 Task: Log work in the project CastAway for the issue 'Design and implement a disaster recovery plan for an organization's IT infrastructure' spent time as '1w 6d 15h 38m' and remaining time as '4w 4d 17h 18m' and add a flag. Now add the issue to the epic 'Digital Transformation'. Log work in the project CastAway for the issue 'Develop a new online booking system for a hotel or resort' spent time as '1w 5d 1h 47m' and remaining time as '6w 4d 22h 58m' and clone the issue. Now add the issue to the epic 'Agile Implementation'
Action: Mouse moved to (180, 53)
Screenshot: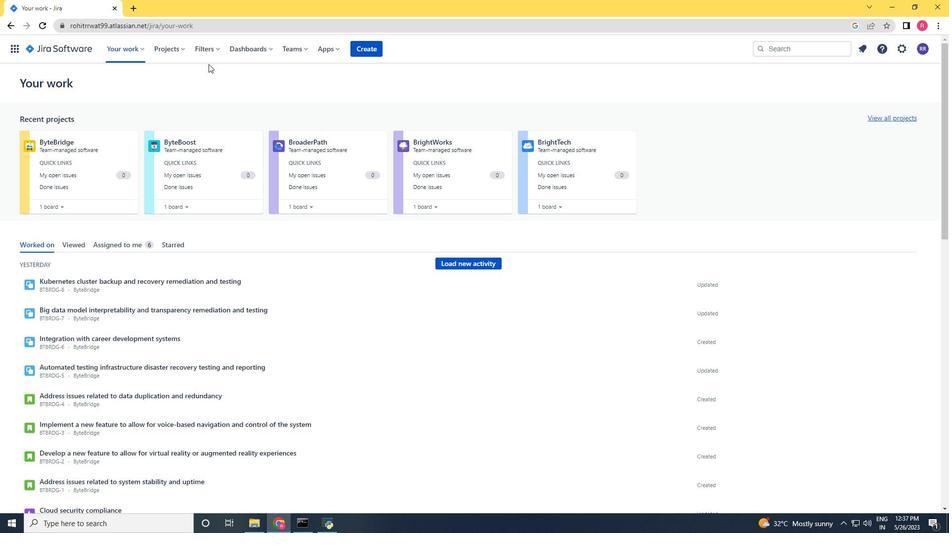 
Action: Mouse pressed left at (180, 53)
Screenshot: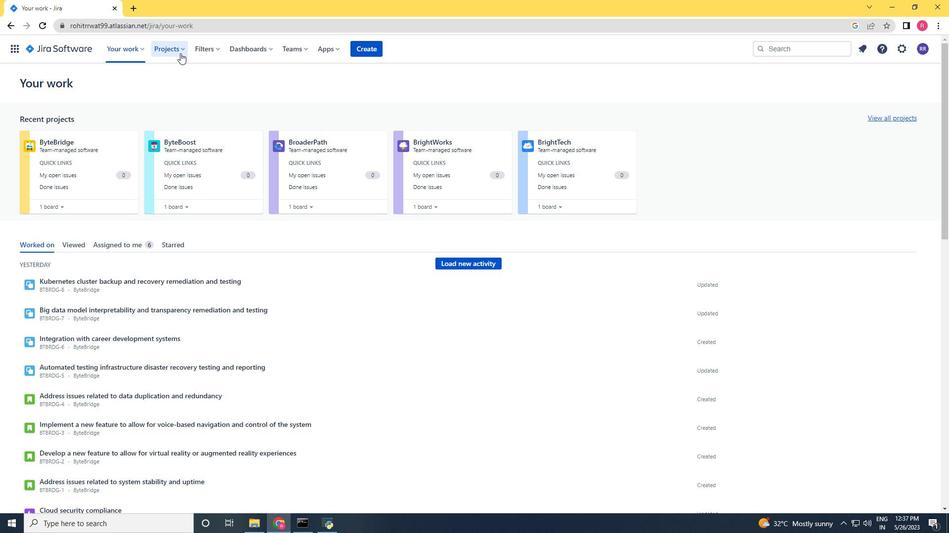 
Action: Mouse moved to (216, 82)
Screenshot: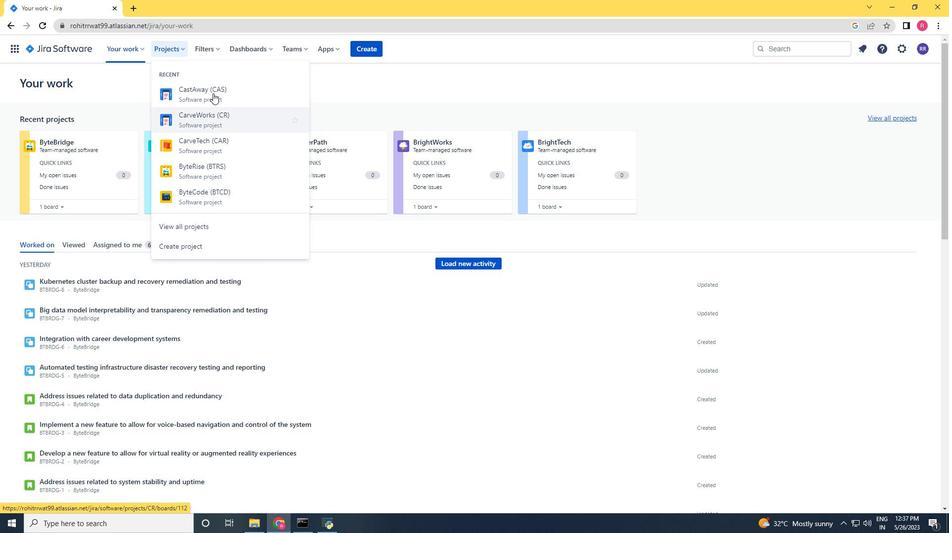
Action: Mouse pressed left at (216, 82)
Screenshot: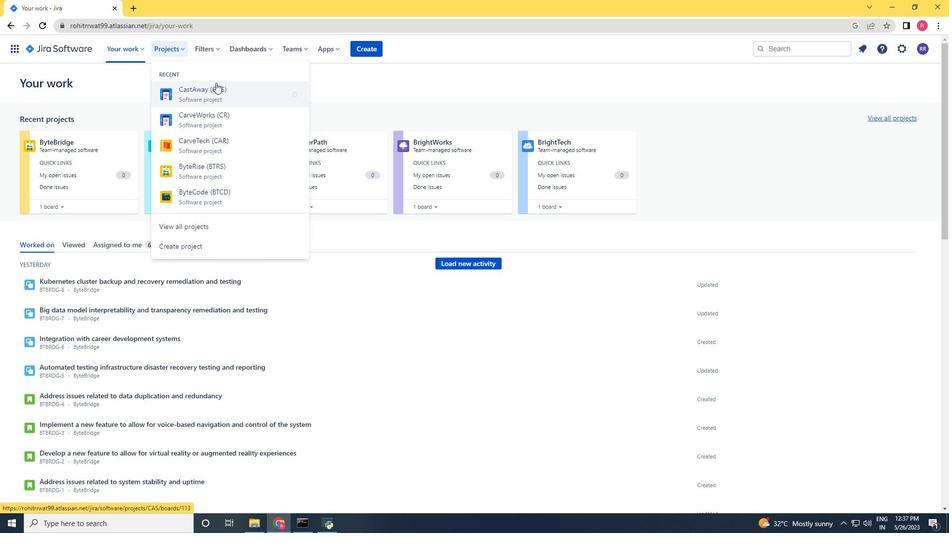 
Action: Mouse moved to (53, 144)
Screenshot: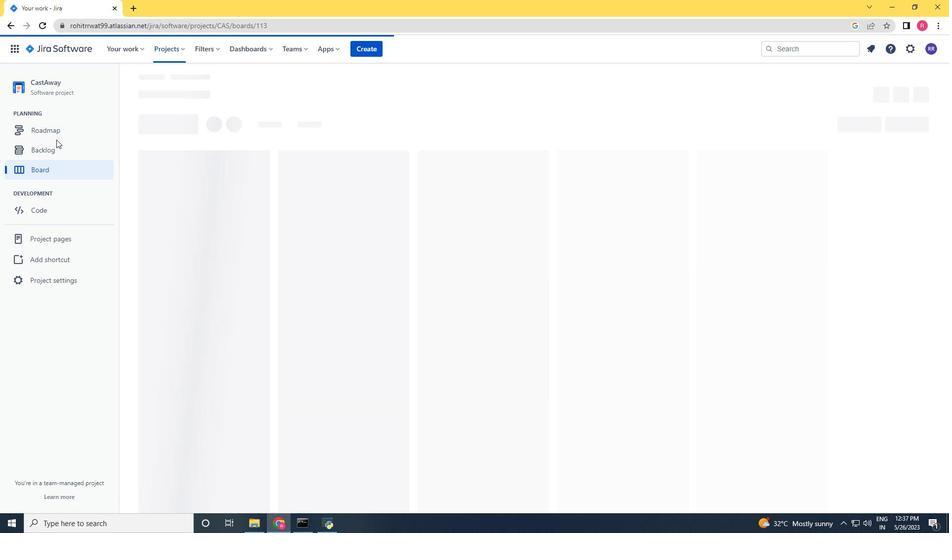 
Action: Mouse pressed left at (53, 144)
Screenshot: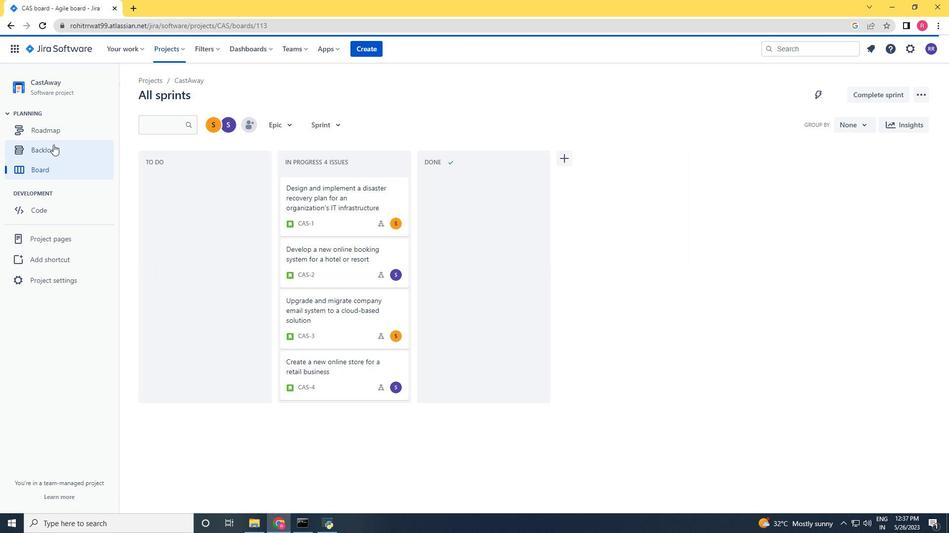 
Action: Mouse moved to (562, 277)
Screenshot: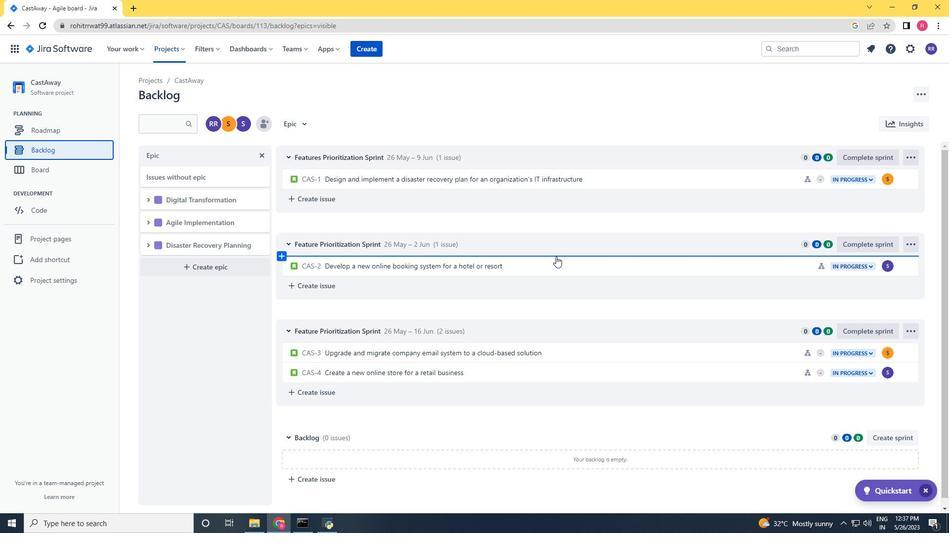 
Action: Mouse scrolled (562, 277) with delta (0, 0)
Screenshot: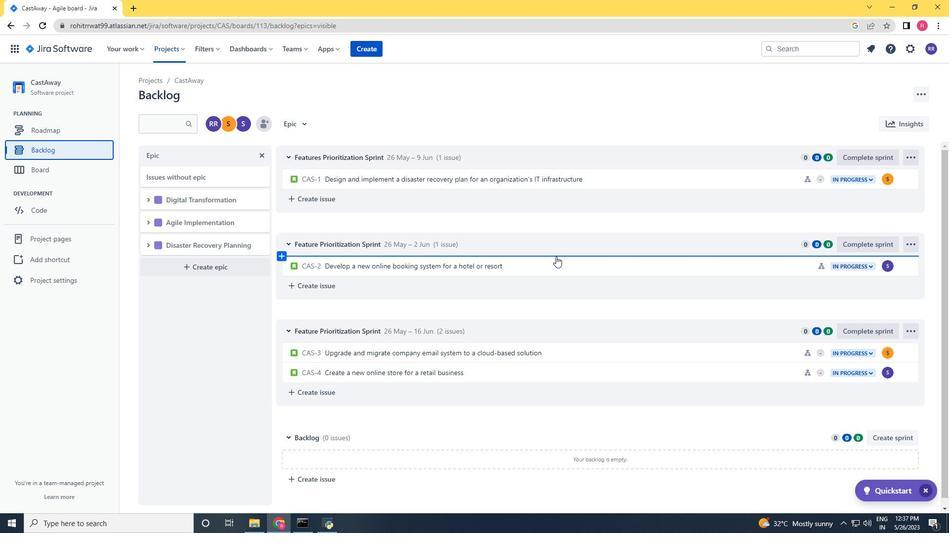 
Action: Mouse moved to (565, 298)
Screenshot: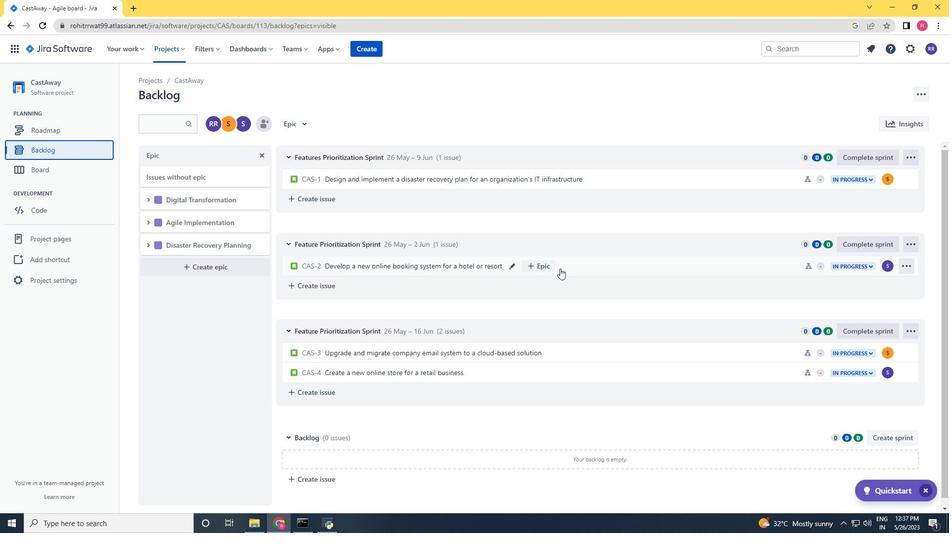 
Action: Mouse scrolled (565, 297) with delta (0, 0)
Screenshot: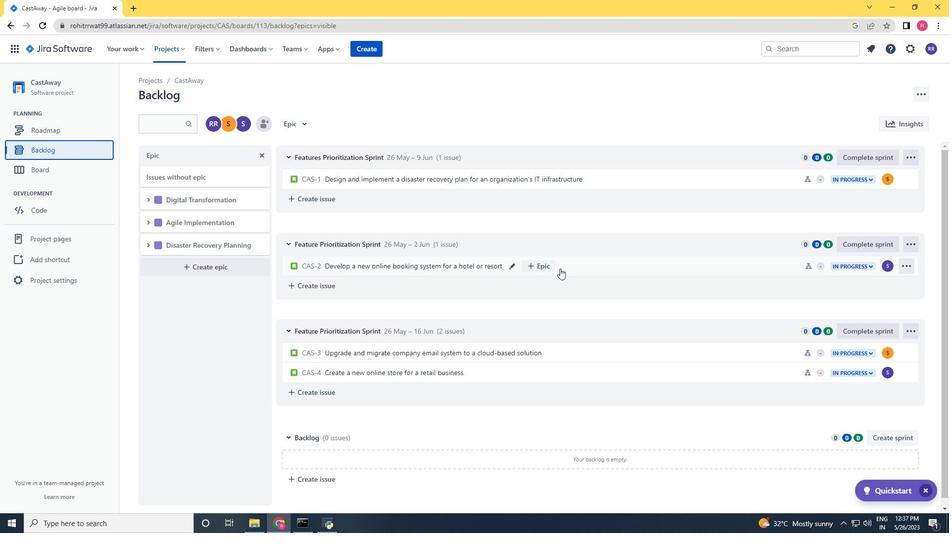 
Action: Mouse moved to (566, 299)
Screenshot: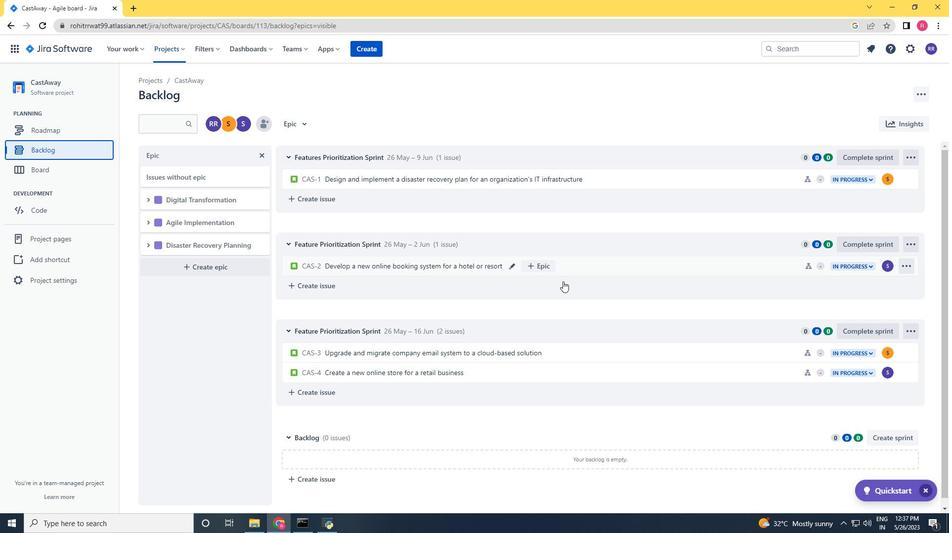 
Action: Mouse scrolled (566, 299) with delta (0, 0)
Screenshot: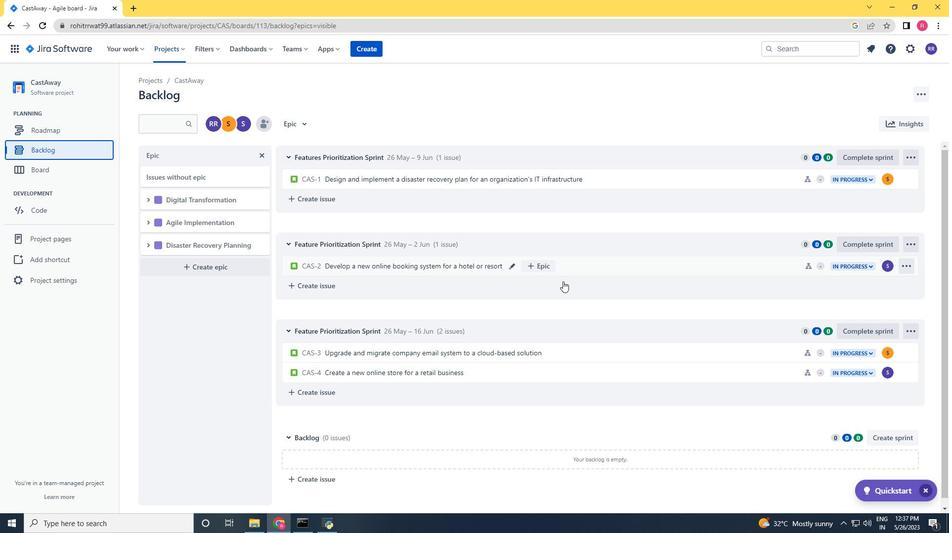 
Action: Mouse moved to (716, 329)
Screenshot: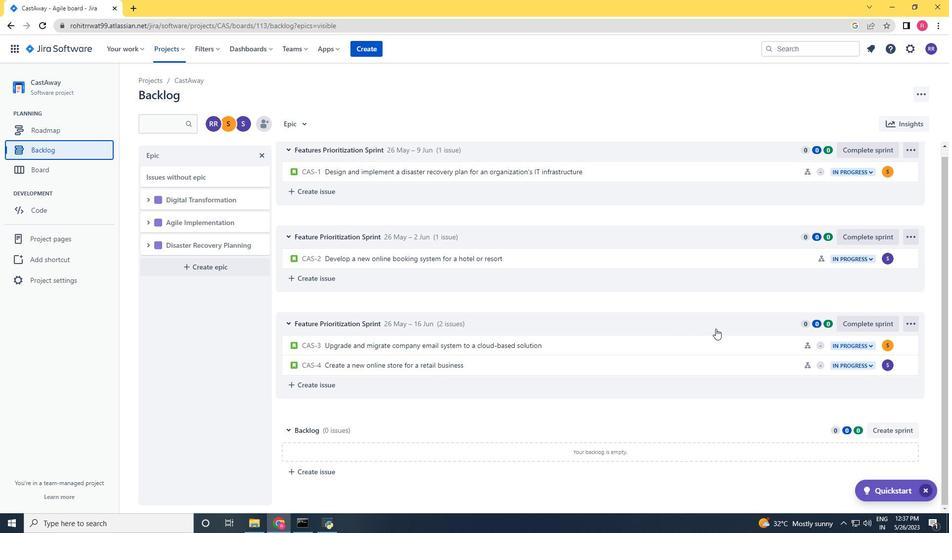 
Action: Mouse scrolled (716, 329) with delta (0, 0)
Screenshot: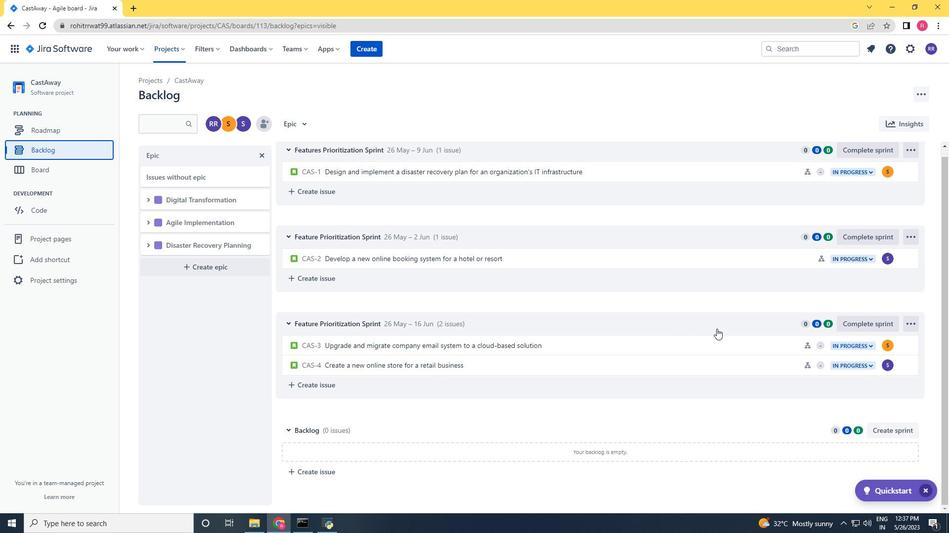 
Action: Mouse scrolled (716, 329) with delta (0, 0)
Screenshot: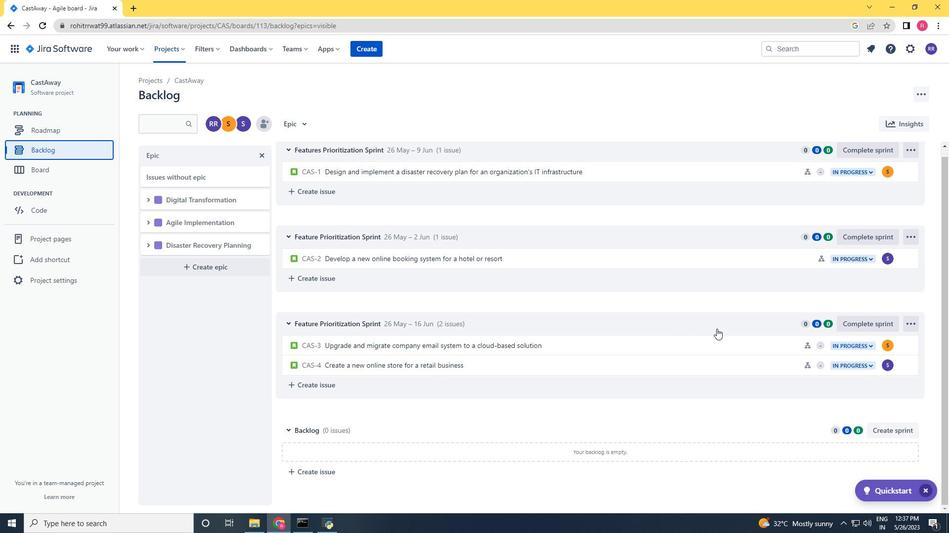 
Action: Mouse scrolled (716, 329) with delta (0, 0)
Screenshot: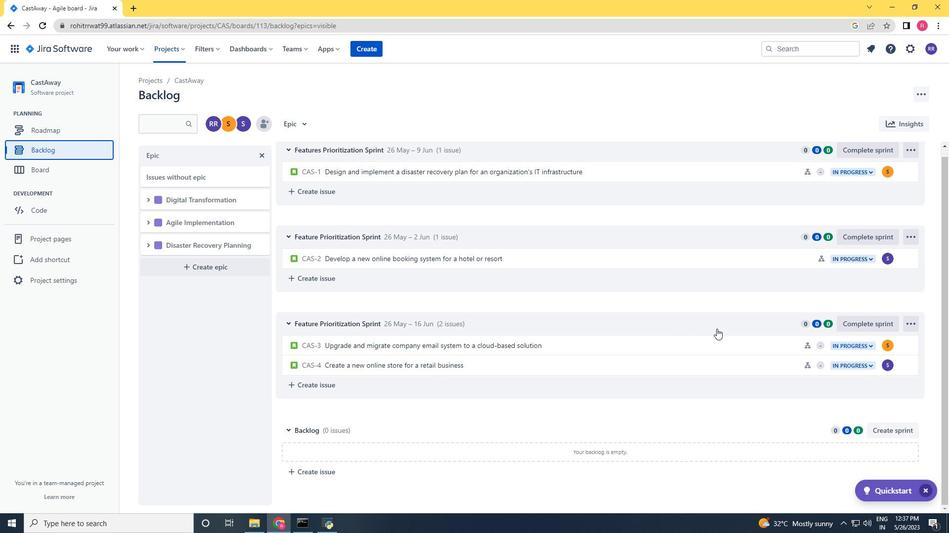 
Action: Mouse scrolled (716, 329) with delta (0, 0)
Screenshot: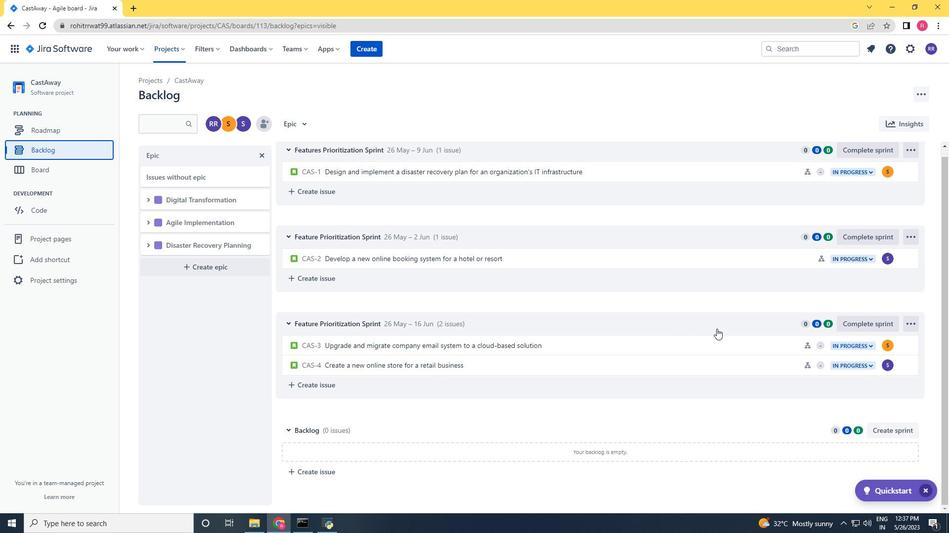 
Action: Mouse moved to (748, 180)
Screenshot: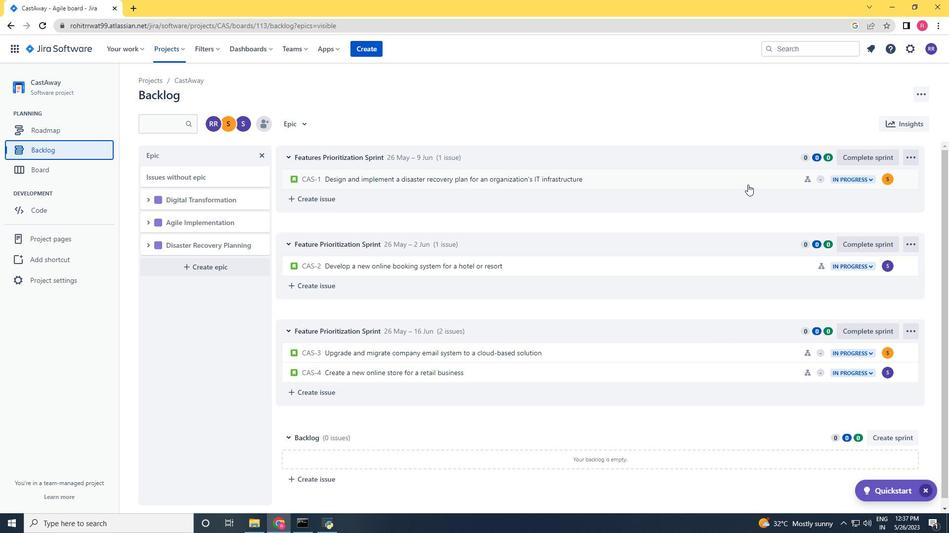 
Action: Mouse pressed left at (748, 180)
Screenshot: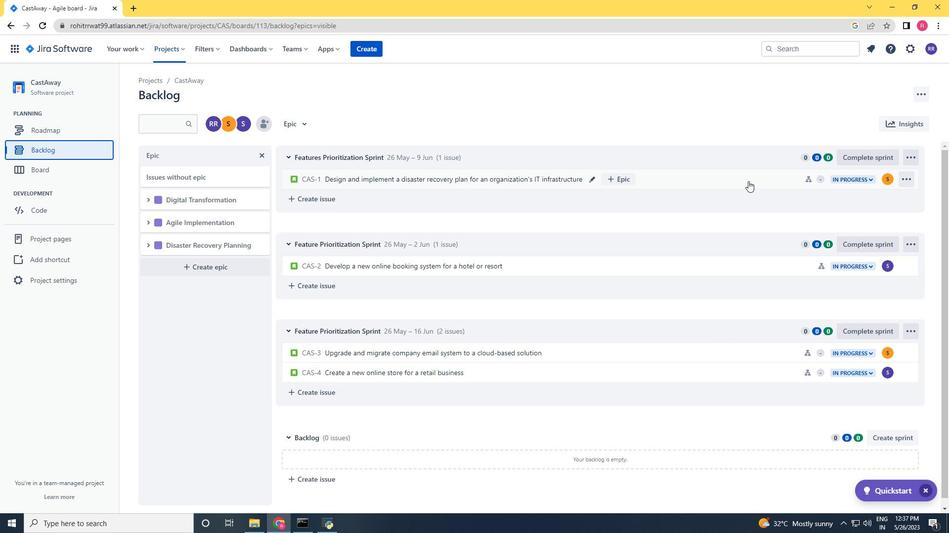
Action: Mouse moved to (893, 423)
Screenshot: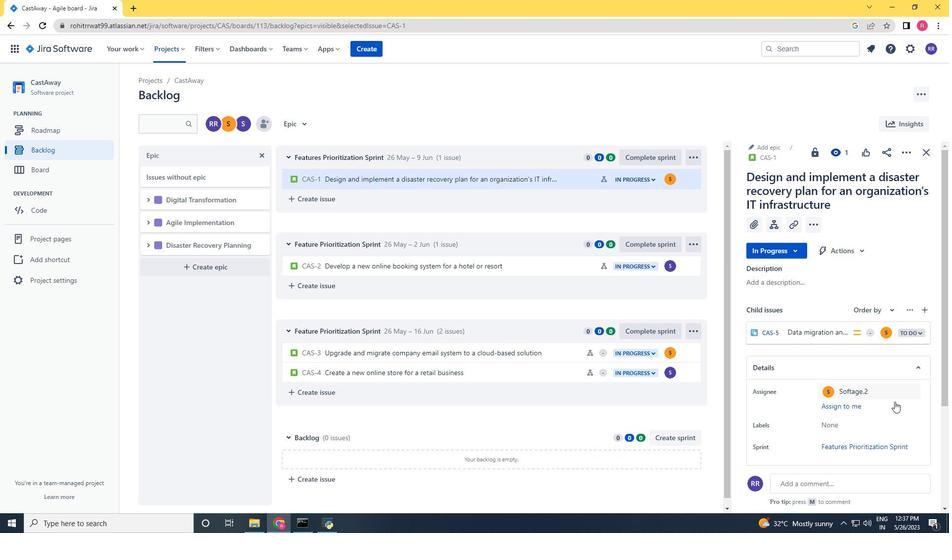 
Action: Mouse scrolled (893, 423) with delta (0, 0)
Screenshot: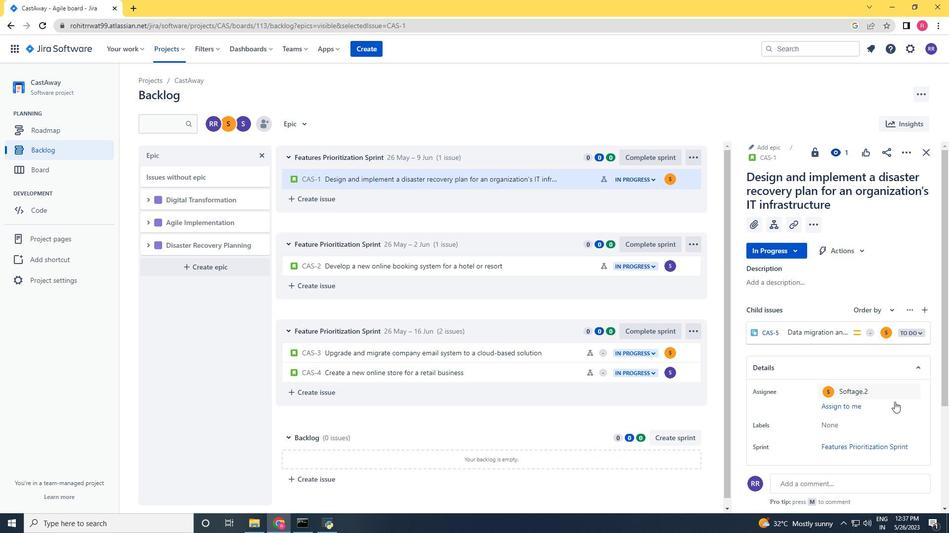 
Action: Mouse moved to (893, 424)
Screenshot: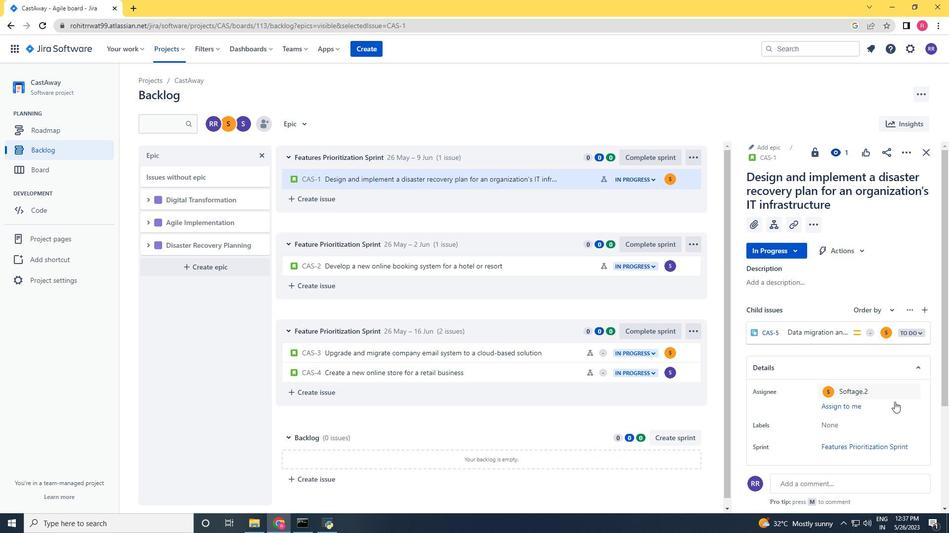 
Action: Mouse scrolled (893, 423) with delta (0, 0)
Screenshot: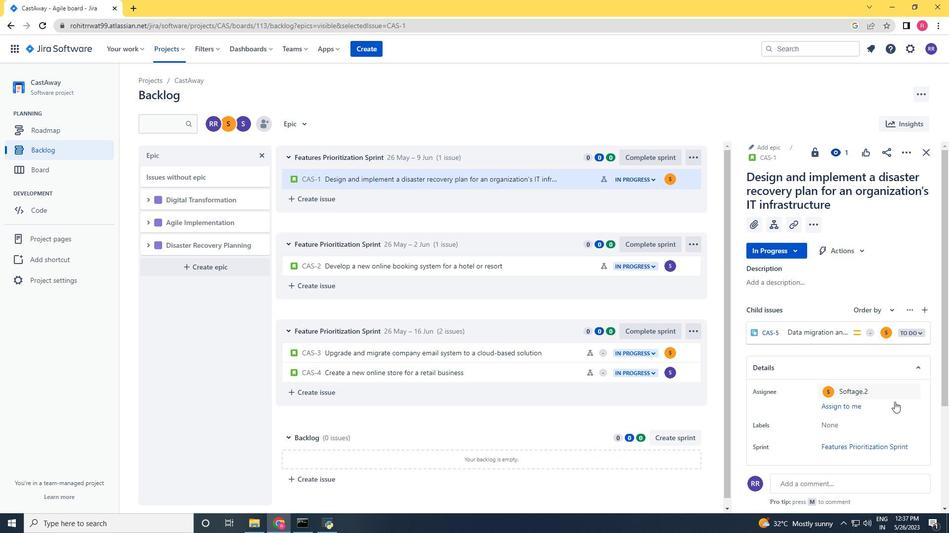 
Action: Mouse scrolled (893, 423) with delta (0, 0)
Screenshot: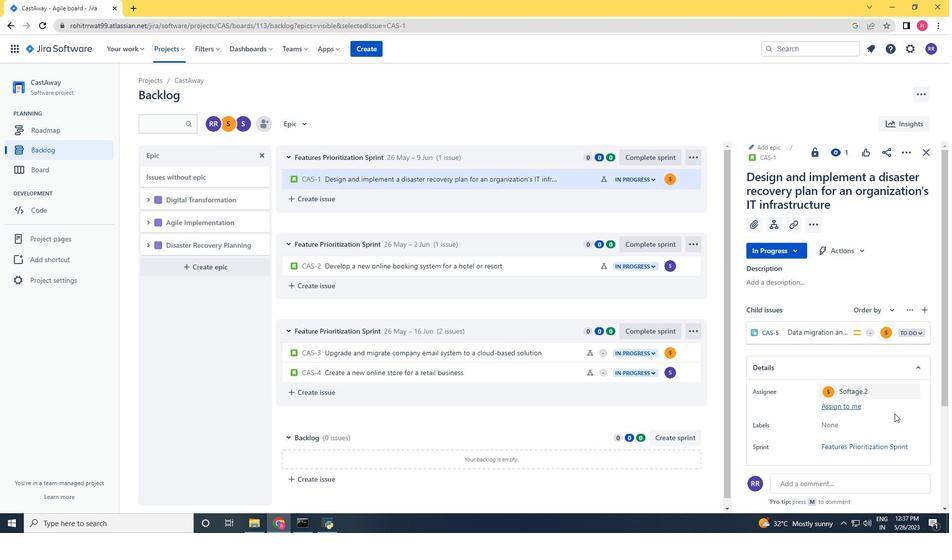 
Action: Mouse scrolled (893, 423) with delta (0, 0)
Screenshot: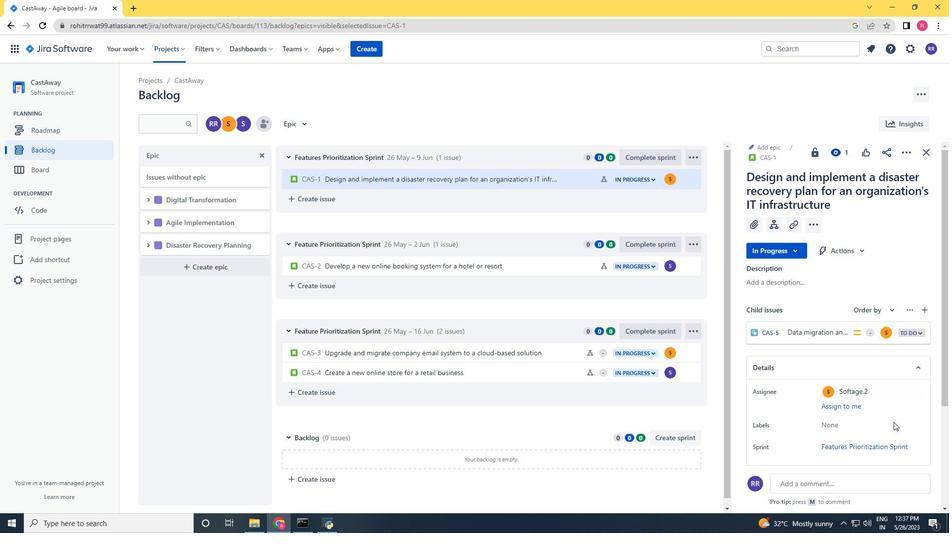 
Action: Mouse scrolled (893, 423) with delta (0, 0)
Screenshot: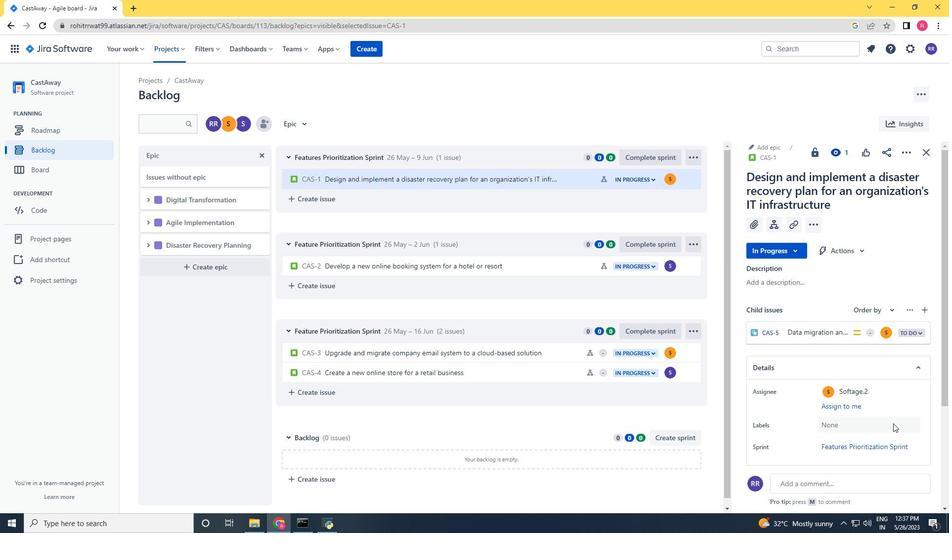 
Action: Mouse moved to (901, 409)
Screenshot: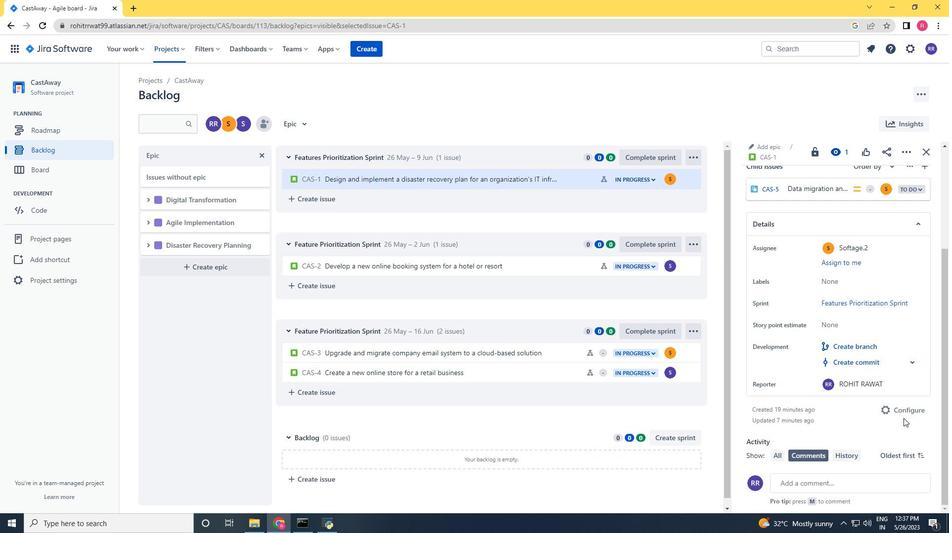 
Action: Mouse pressed left at (901, 409)
Screenshot: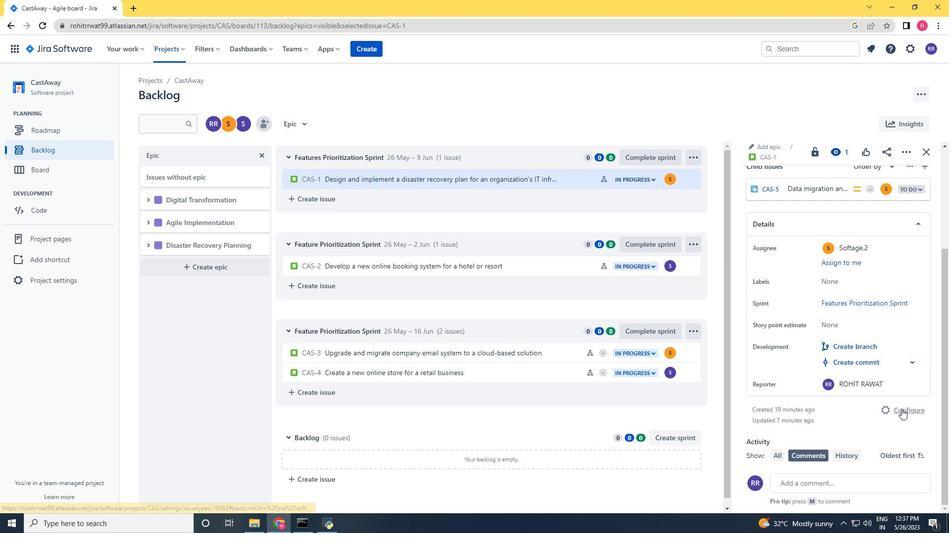 
Action: Mouse moved to (45, 220)
Screenshot: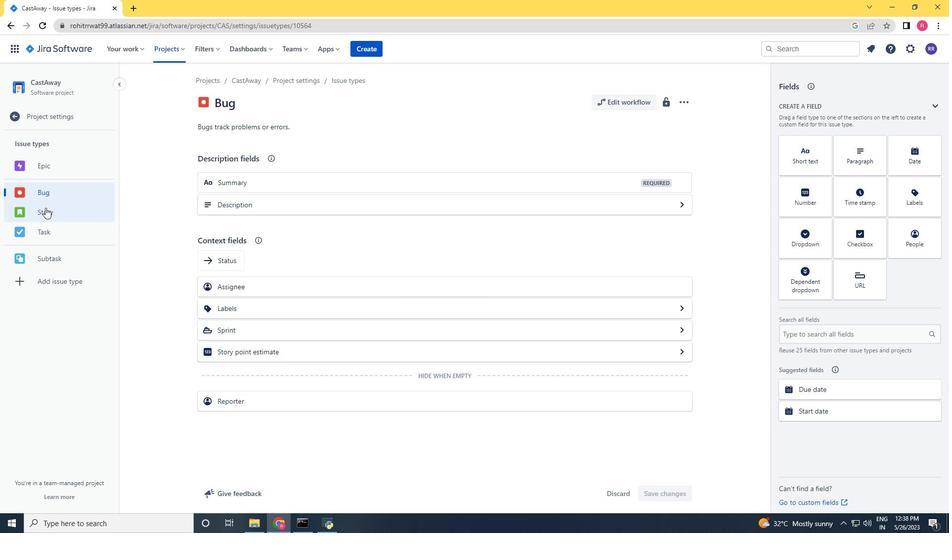 
Action: Mouse pressed left at (45, 220)
Screenshot: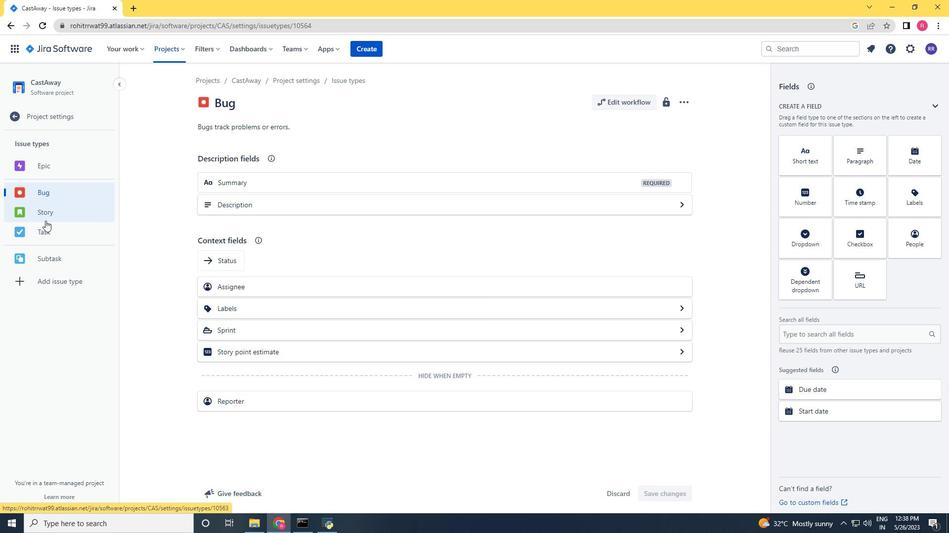 
Action: Mouse moved to (840, 332)
Screenshot: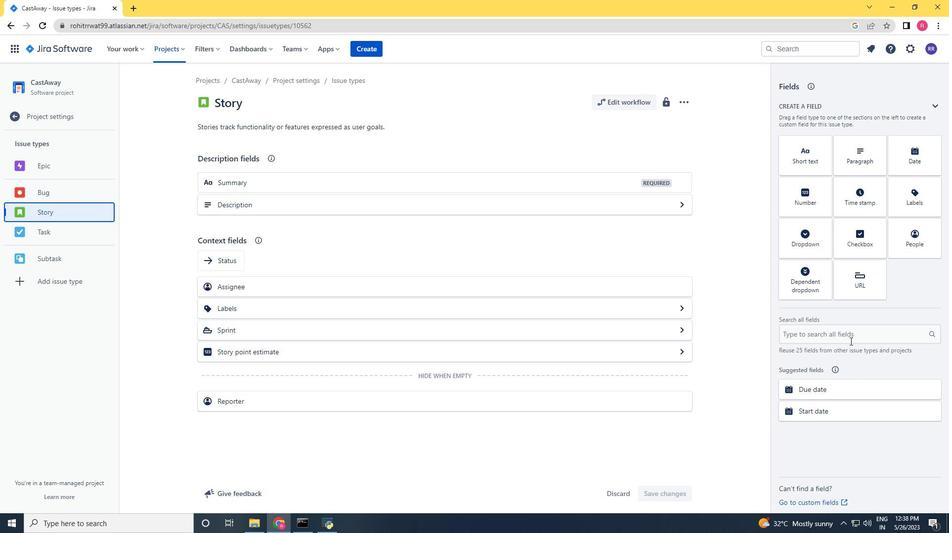 
Action: Mouse pressed left at (840, 332)
Screenshot: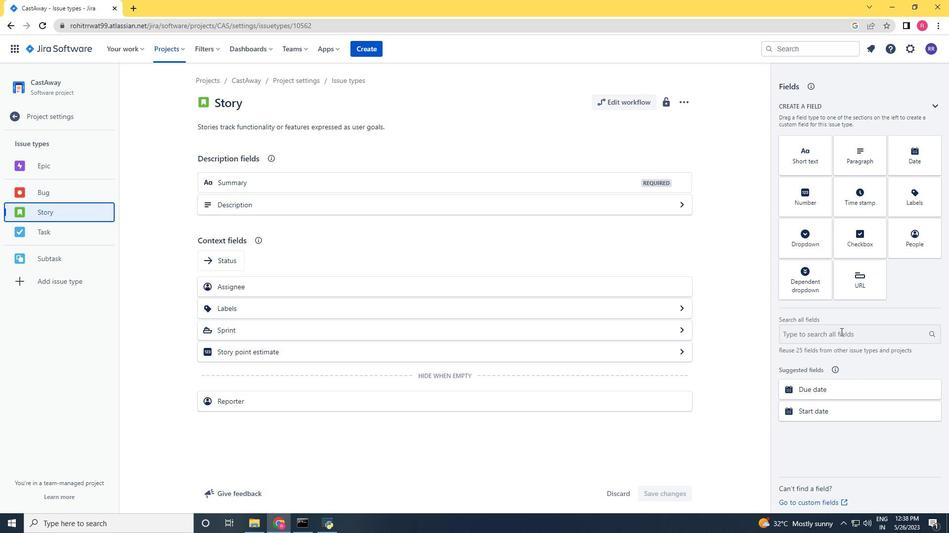
Action: Key pressed time
Screenshot: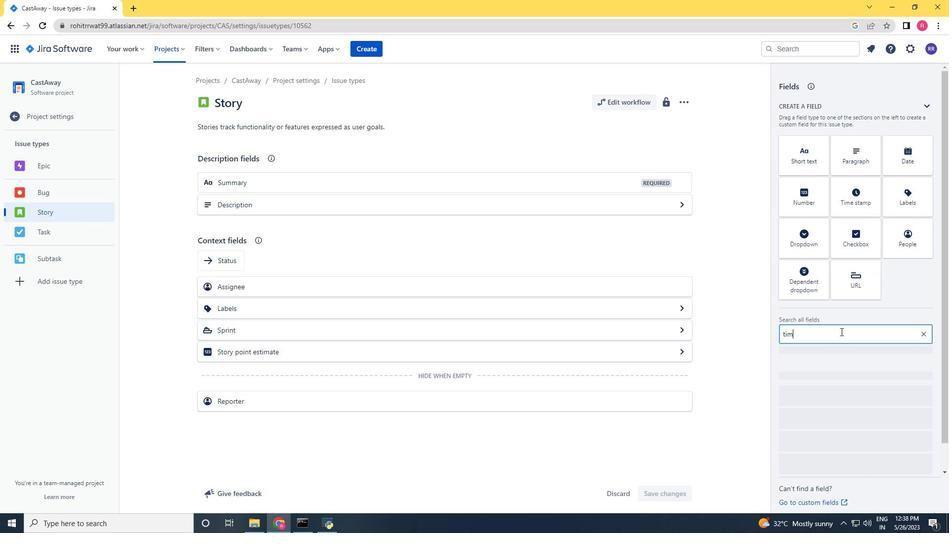 
Action: Mouse moved to (835, 384)
Screenshot: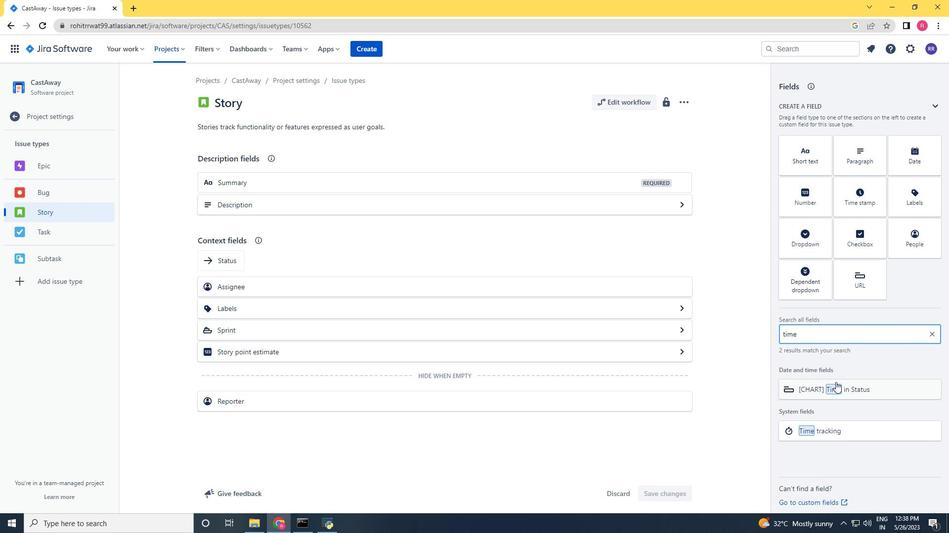 
Action: Mouse pressed left at (835, 384)
Screenshot: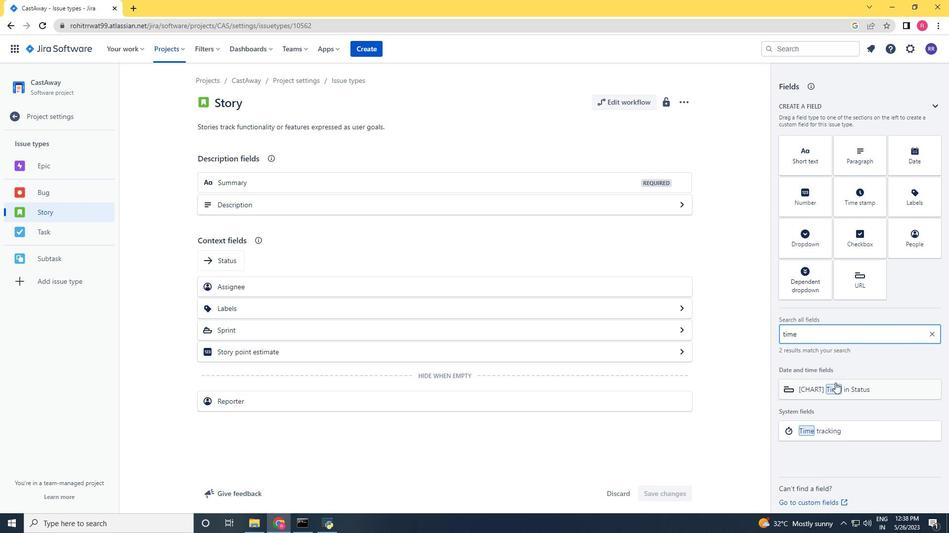 
Action: Mouse moved to (819, 391)
Screenshot: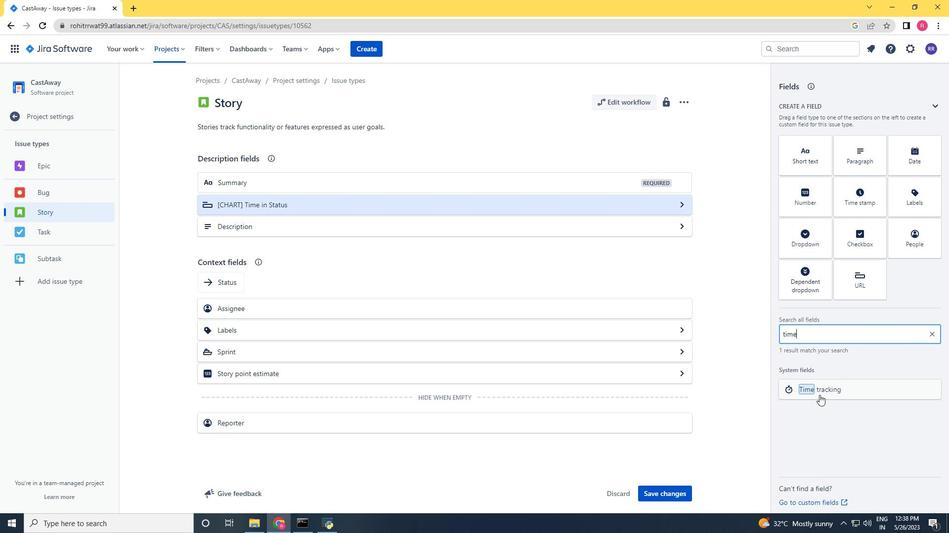
Action: Mouse pressed left at (819, 391)
Screenshot: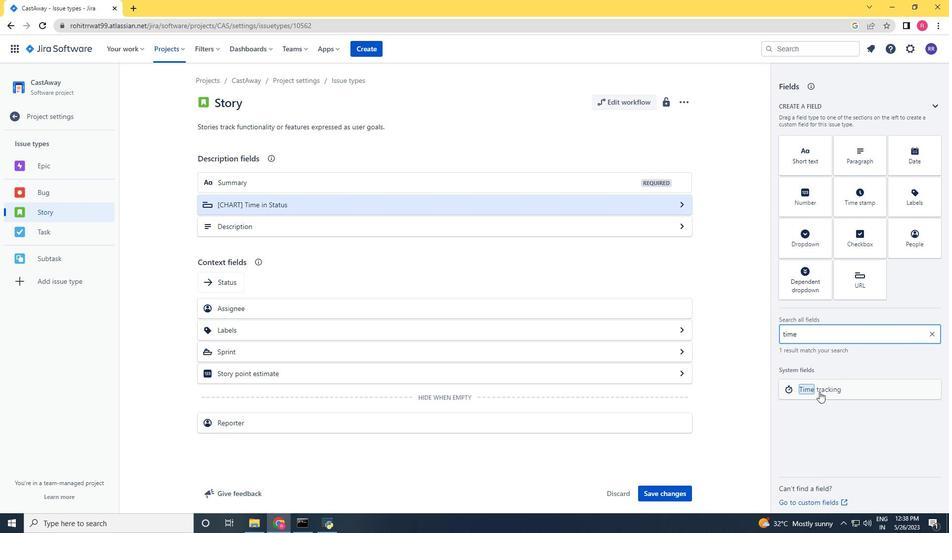 
Action: Mouse moved to (437, 212)
Screenshot: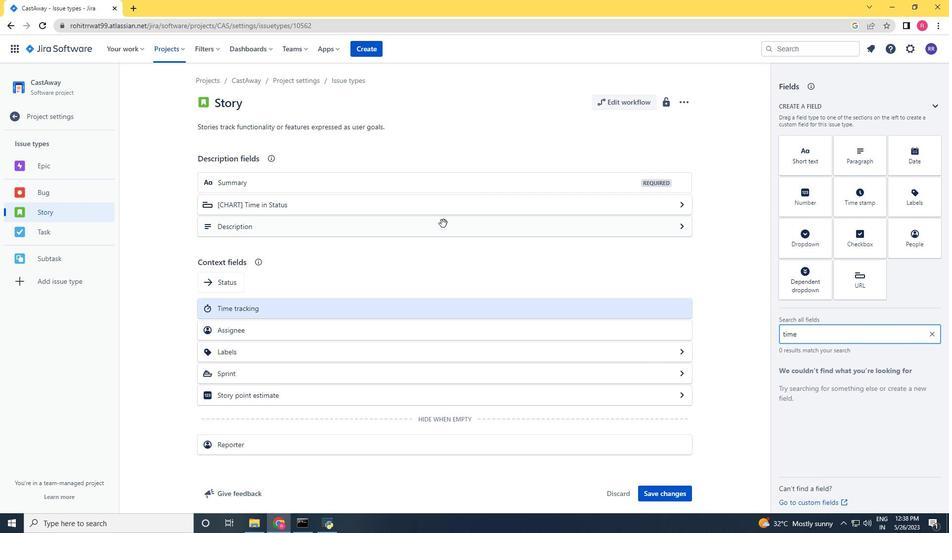 
Action: Mouse pressed left at (437, 212)
Screenshot: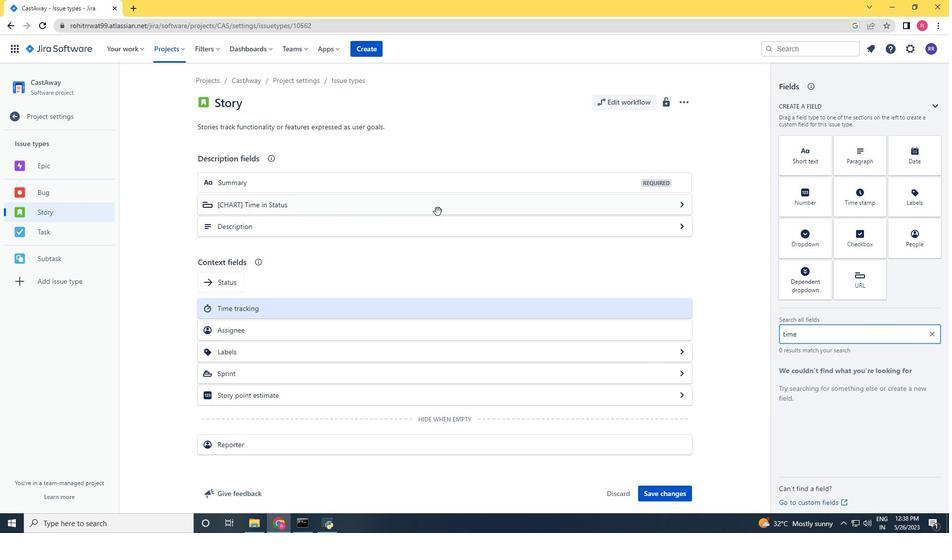 
Action: Mouse moved to (611, 229)
Screenshot: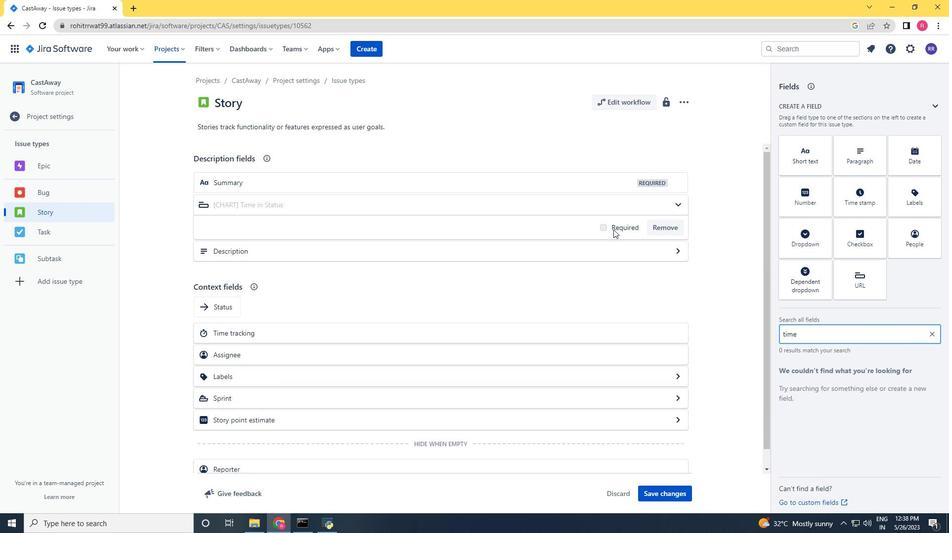
Action: Mouse pressed left at (611, 229)
Screenshot: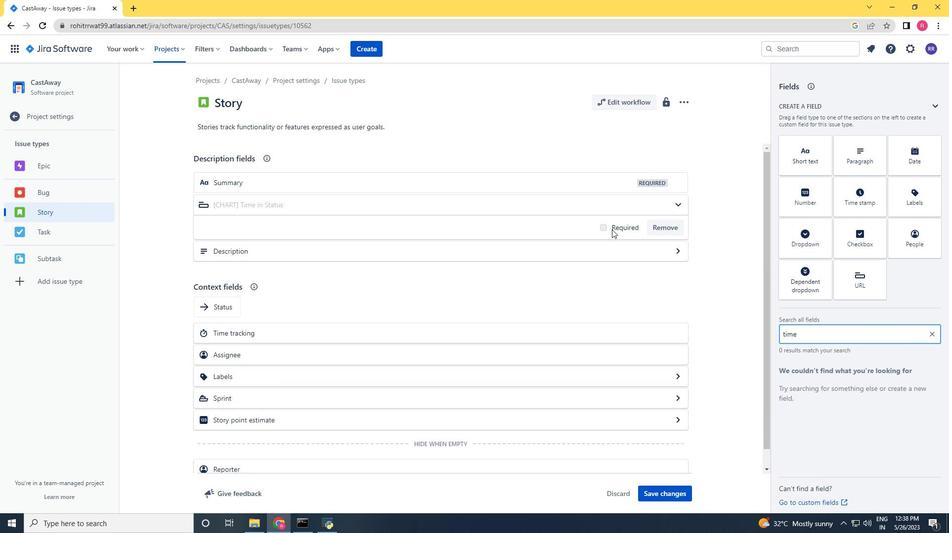 
Action: Mouse moved to (664, 497)
Screenshot: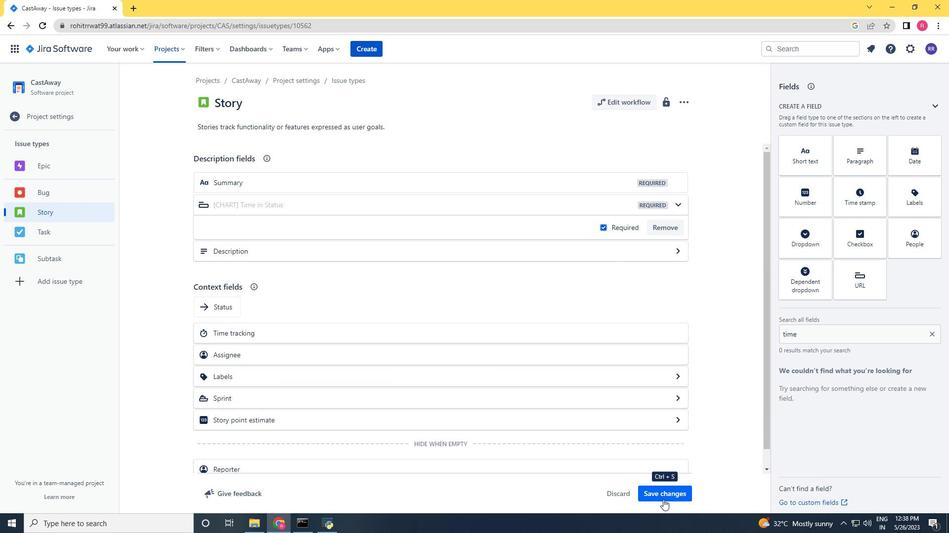 
Action: Mouse pressed left at (664, 497)
Screenshot: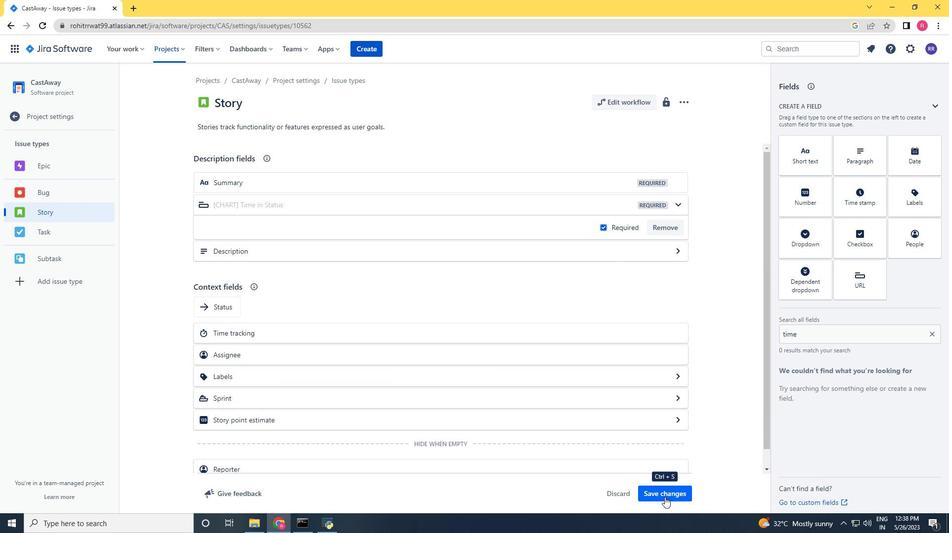 
Action: Mouse moved to (50, 114)
Screenshot: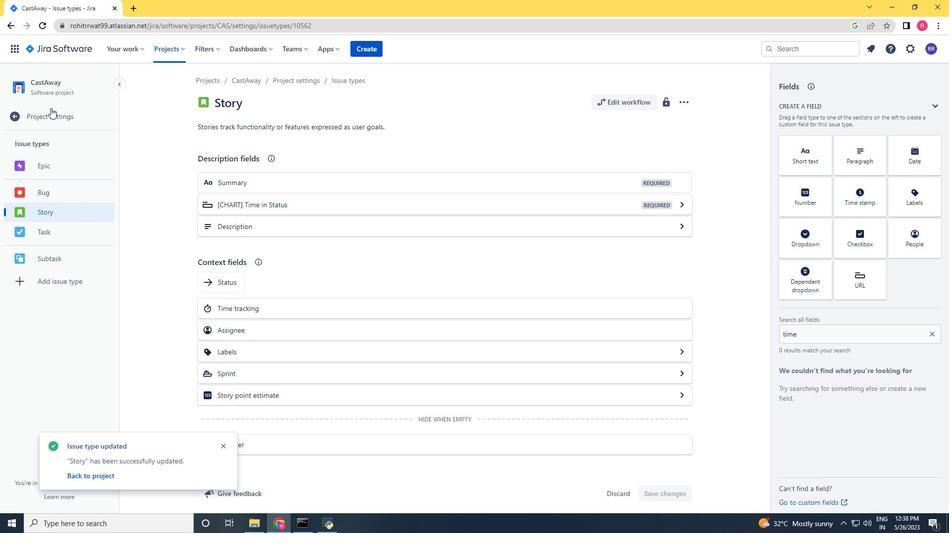 
Action: Mouse pressed left at (50, 114)
Screenshot: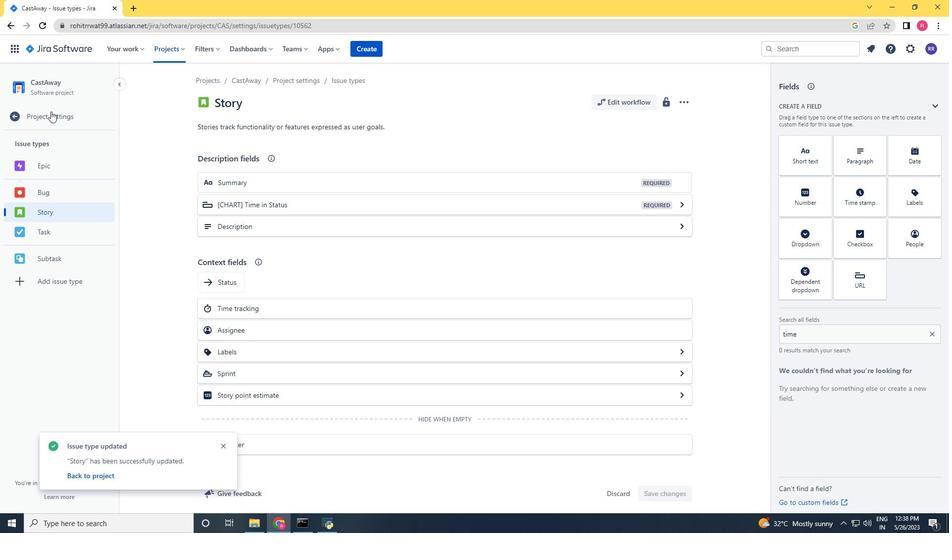 
Action: Mouse moved to (39, 115)
Screenshot: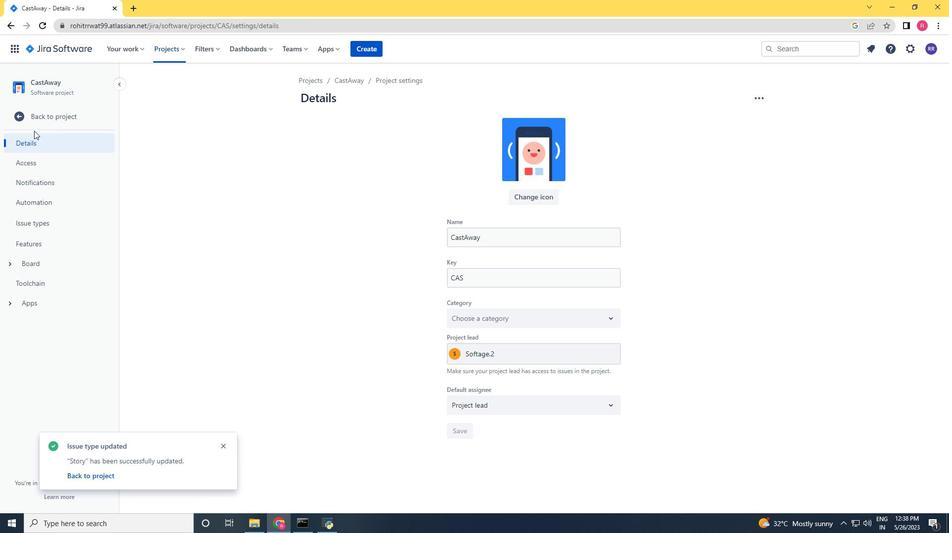 
Action: Mouse pressed left at (39, 115)
Screenshot: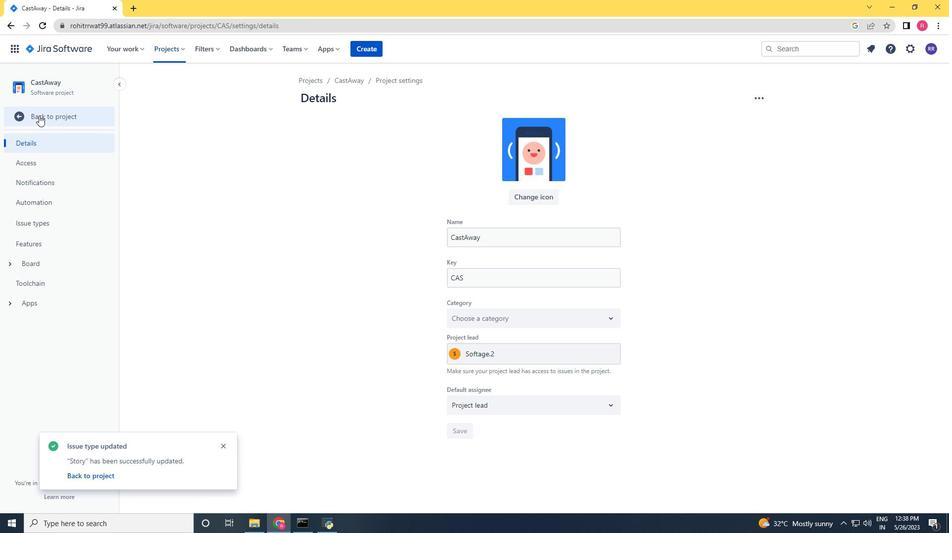 
Action: Mouse moved to (33, 146)
Screenshot: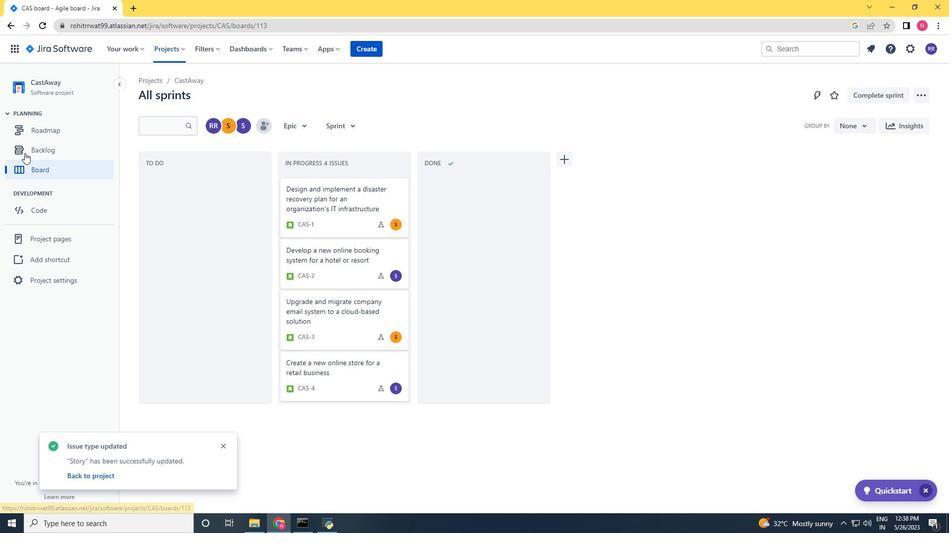 
Action: Mouse pressed left at (33, 146)
Screenshot: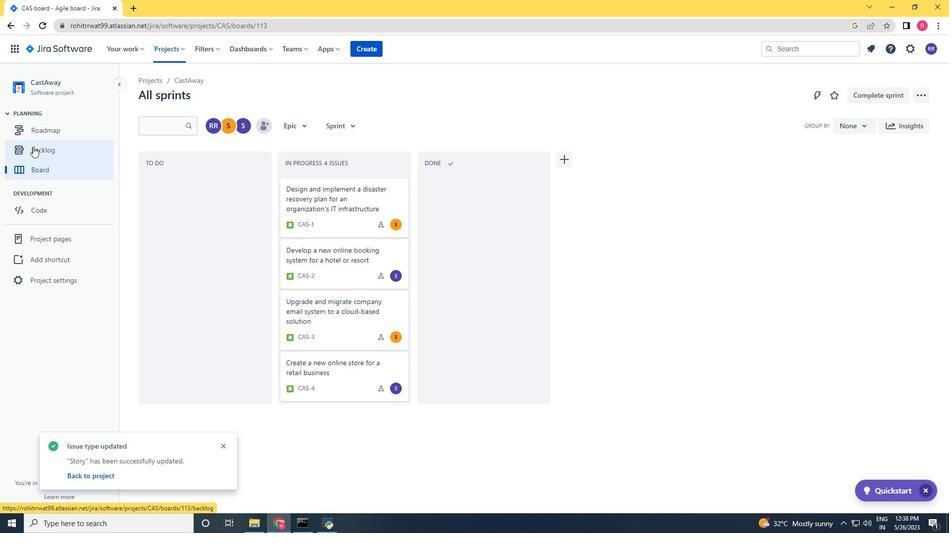 
Action: Mouse moved to (709, 178)
Screenshot: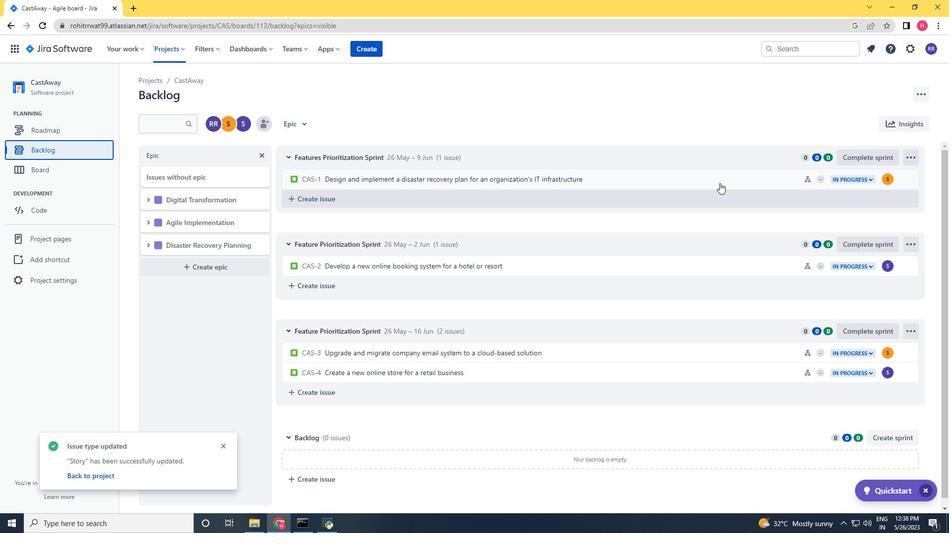 
Action: Mouse pressed left at (709, 178)
Screenshot: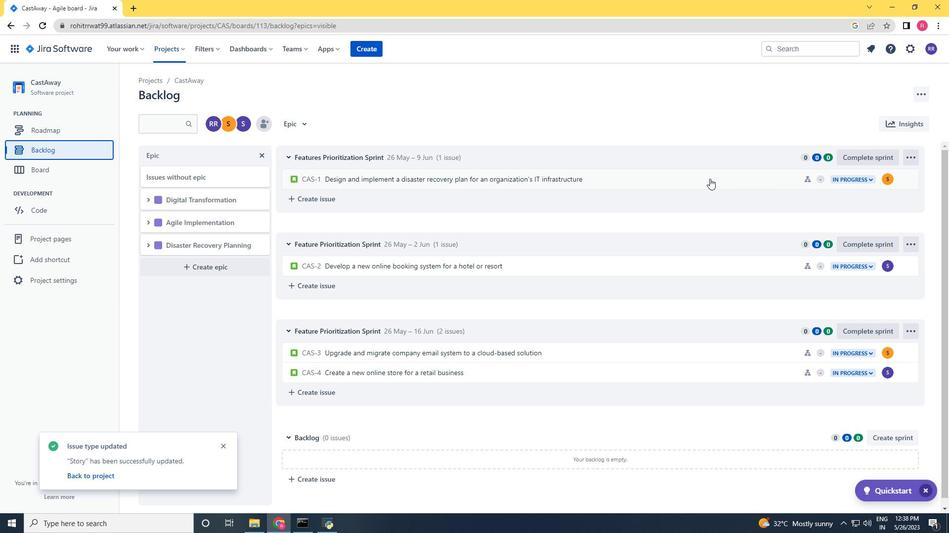 
Action: Mouse moved to (910, 153)
Screenshot: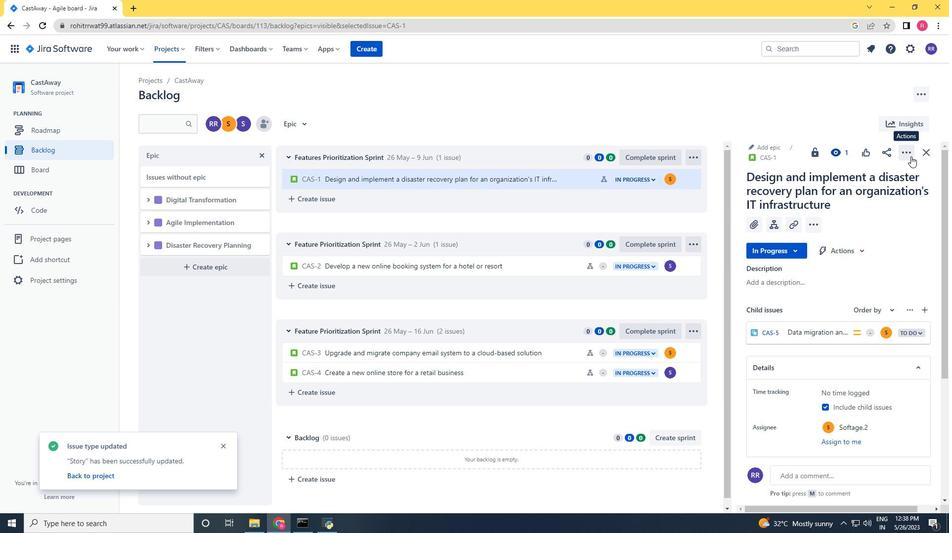
Action: Mouse pressed left at (910, 153)
Screenshot: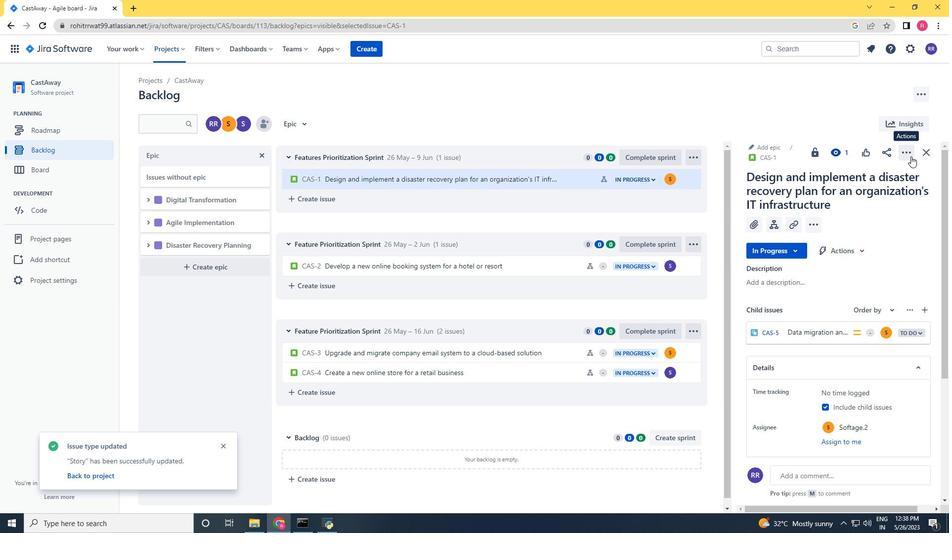 
Action: Mouse moved to (875, 184)
Screenshot: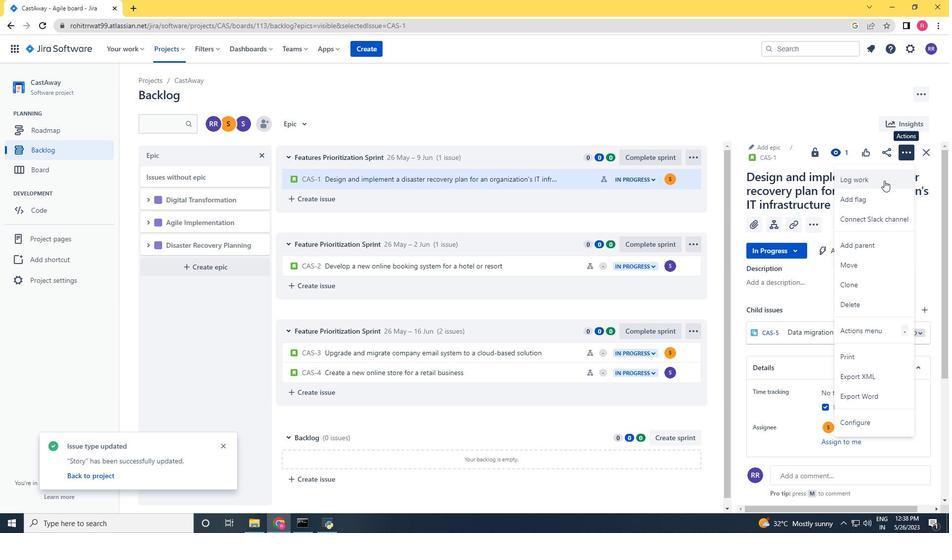 
Action: Mouse pressed left at (875, 184)
Screenshot: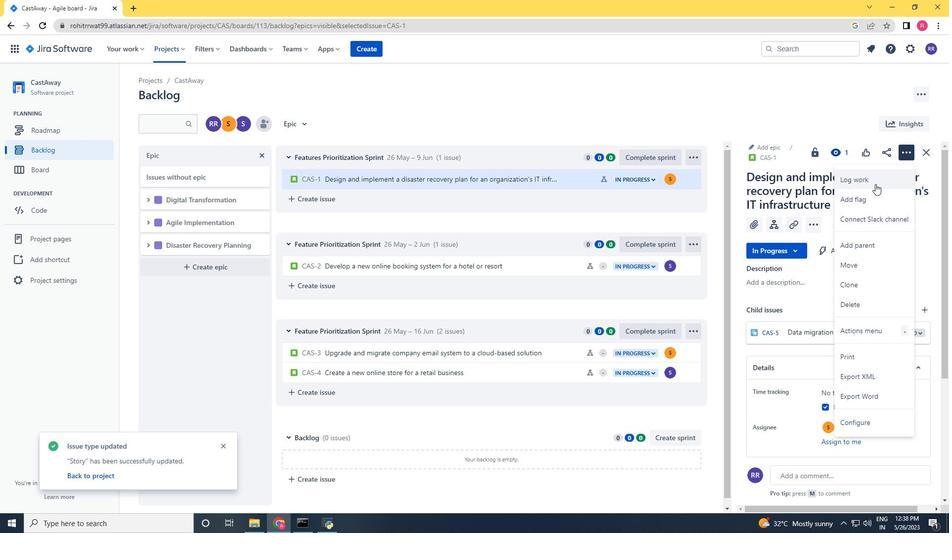 
Action: Key pressed 1w<Key.space>6d<Key.space>15h<Key.space>38m<Key.tab>4w<Key.space>4d<Key.space>17h<Key.space>18m
Screenshot: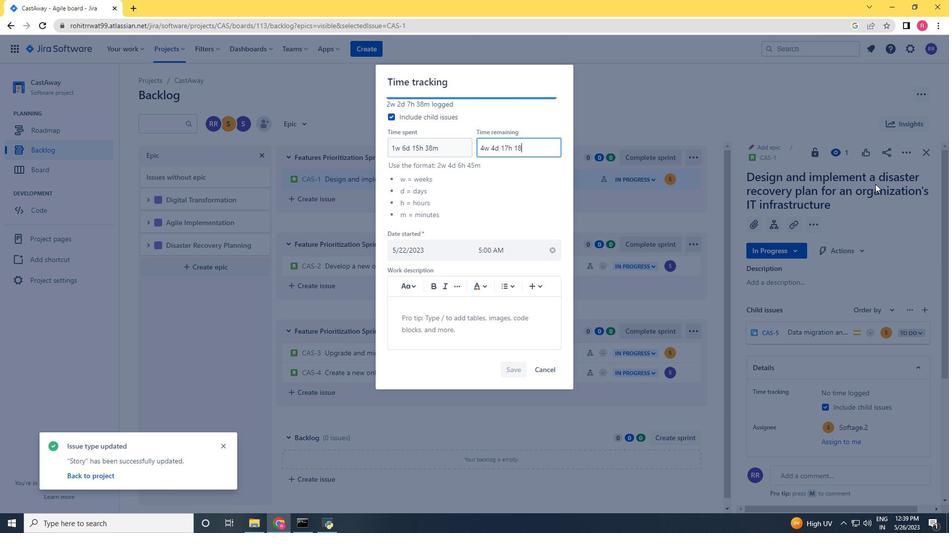 
Action: Mouse moved to (509, 371)
Screenshot: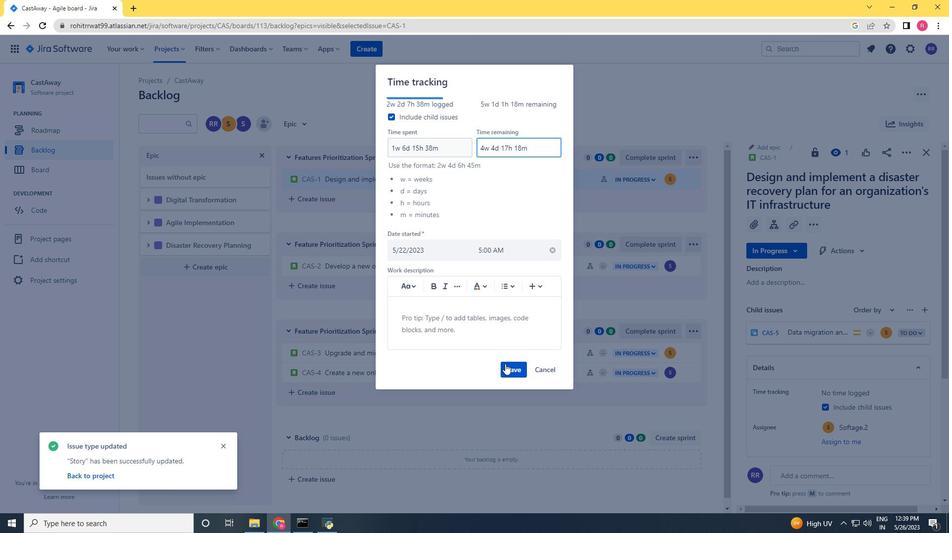 
Action: Mouse pressed left at (509, 371)
Screenshot: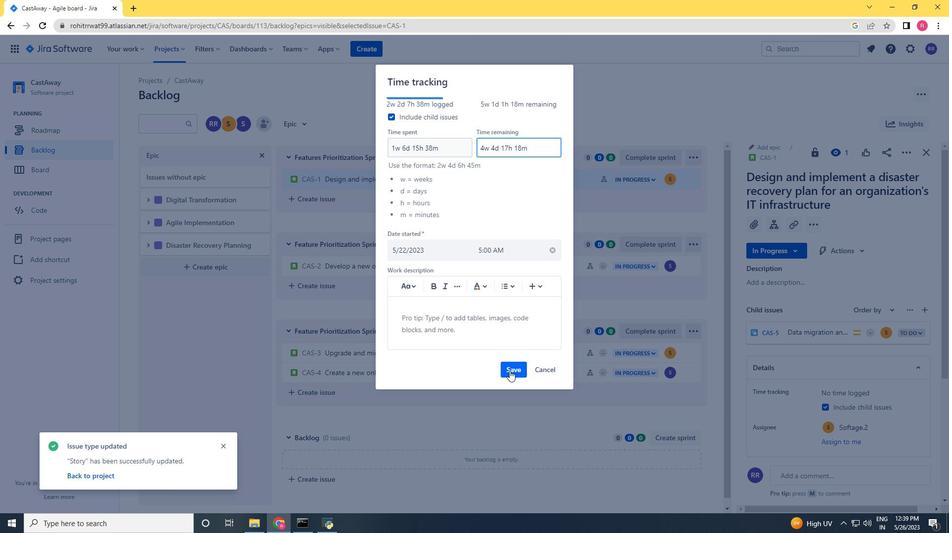 
Action: Mouse moved to (911, 147)
Screenshot: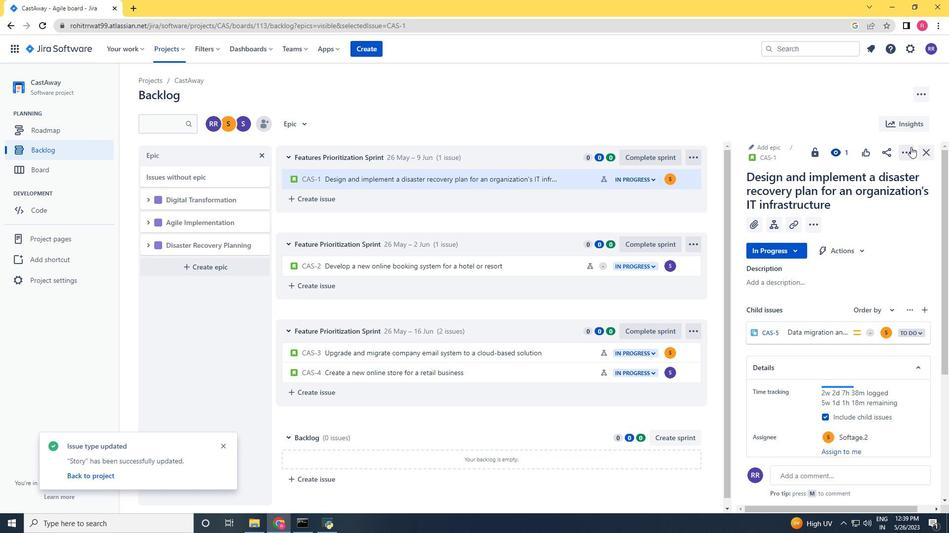
Action: Mouse pressed left at (911, 147)
Screenshot: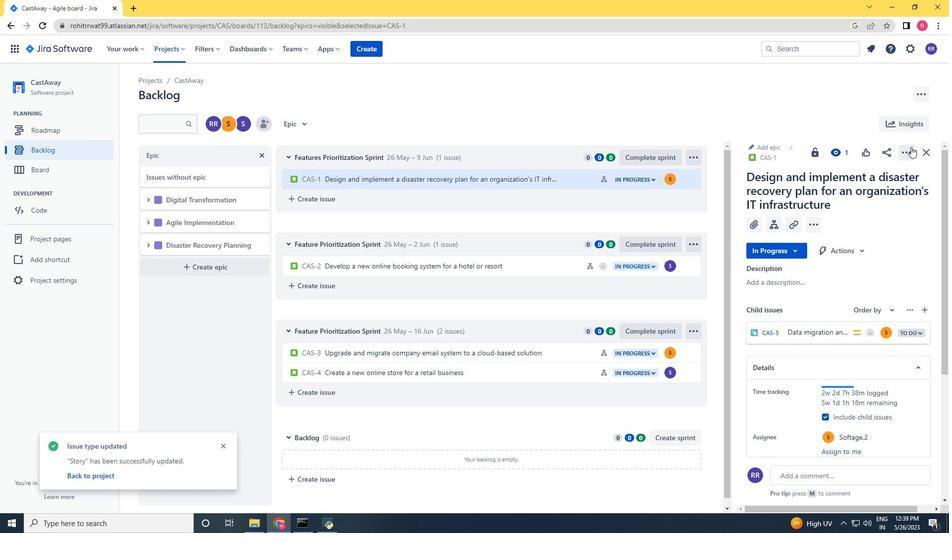 
Action: Mouse moved to (869, 198)
Screenshot: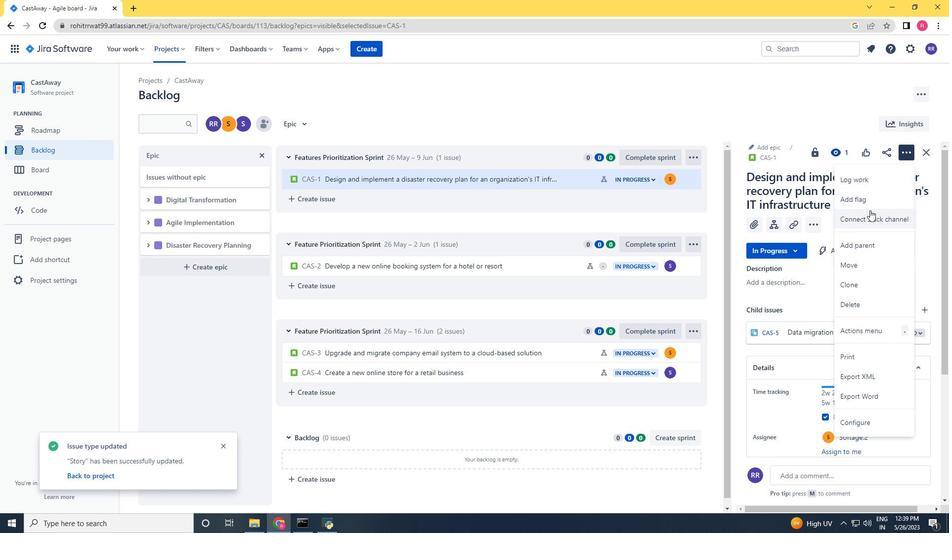 
Action: Mouse pressed left at (869, 198)
Screenshot: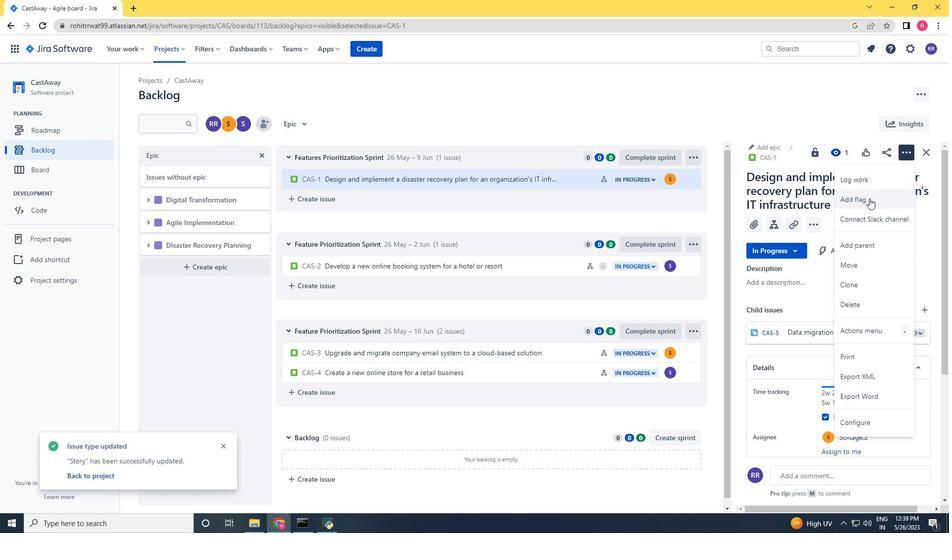 
Action: Mouse moved to (568, 179)
Screenshot: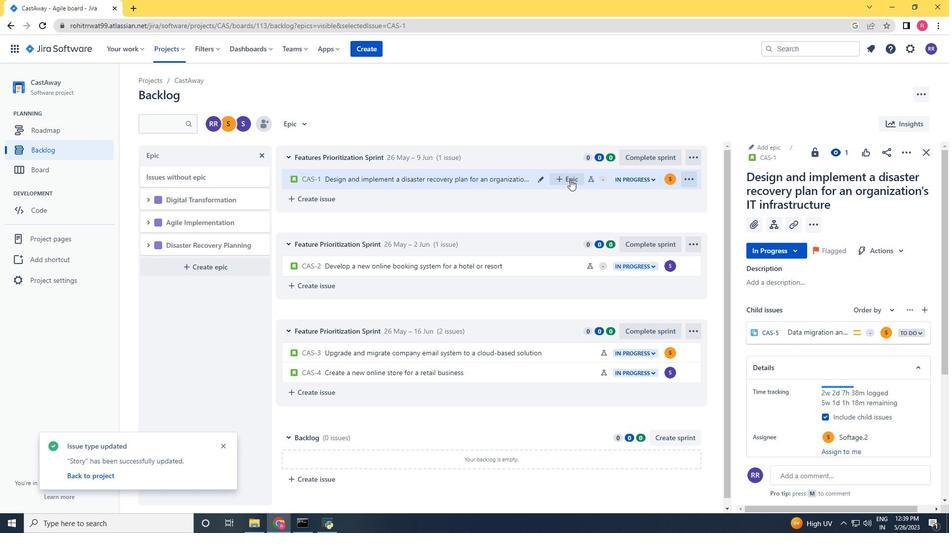 
Action: Mouse pressed left at (568, 179)
Screenshot: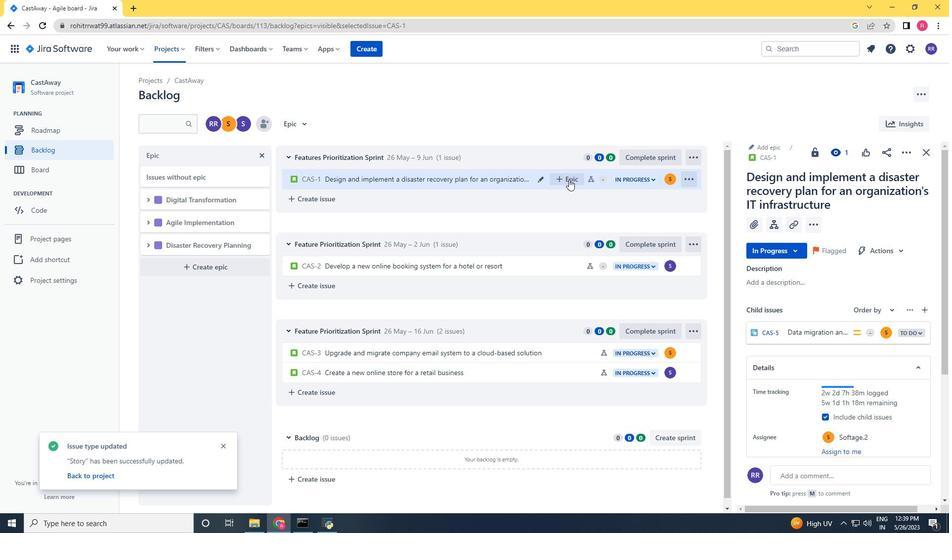 
Action: Mouse moved to (620, 252)
Screenshot: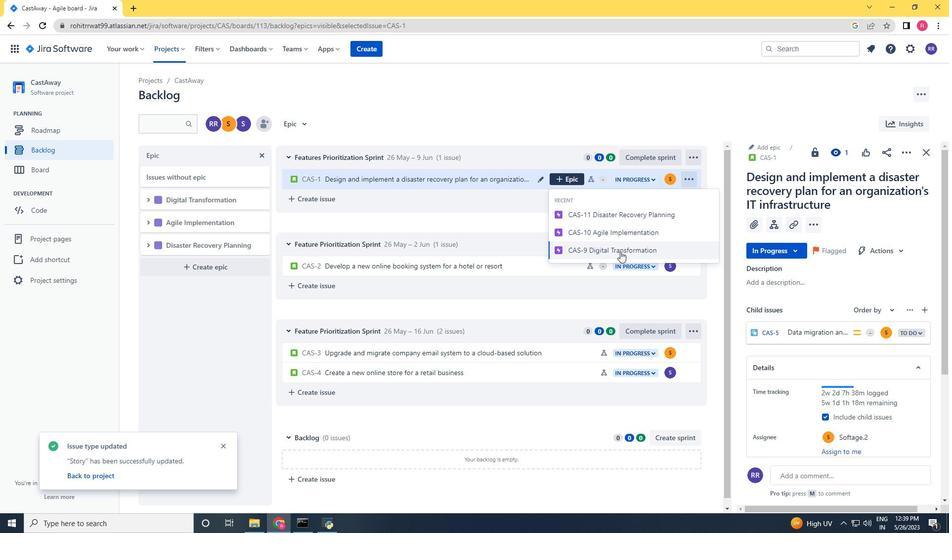 
Action: Mouse pressed left at (620, 252)
Screenshot: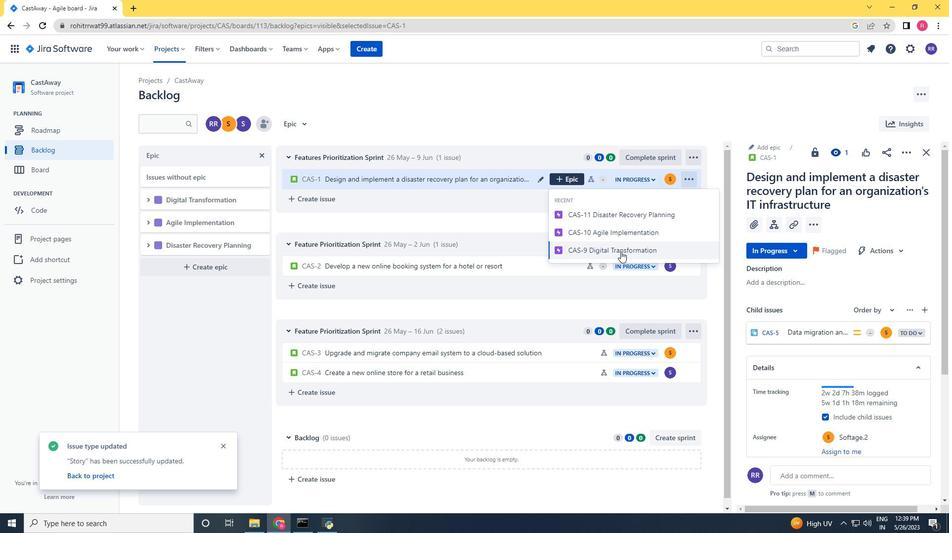 
Action: Mouse moved to (533, 261)
Screenshot: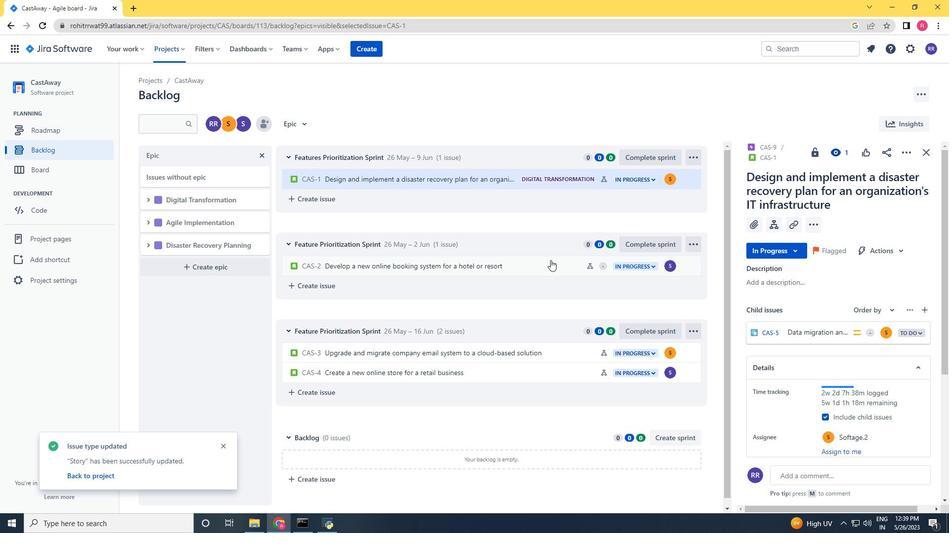 
Action: Mouse pressed left at (533, 261)
Screenshot: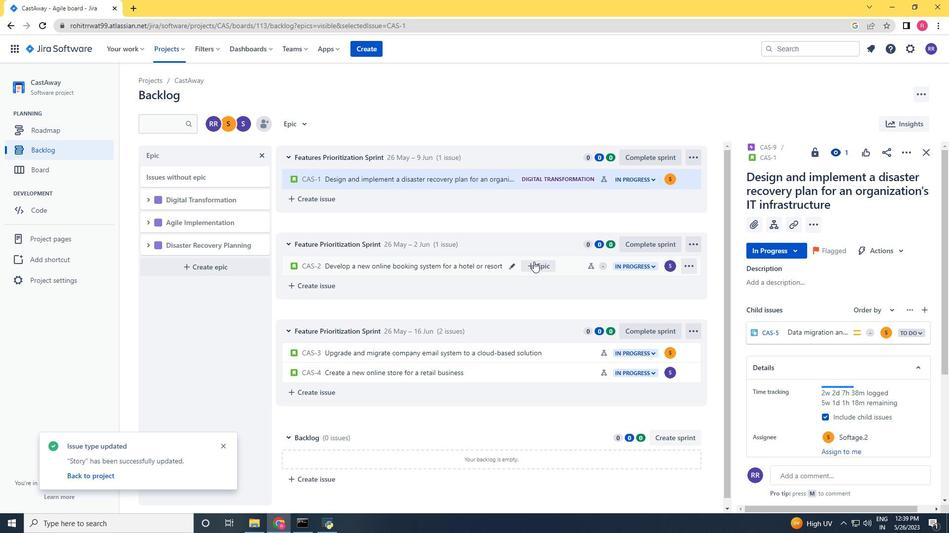 
Action: Mouse moved to (586, 266)
Screenshot: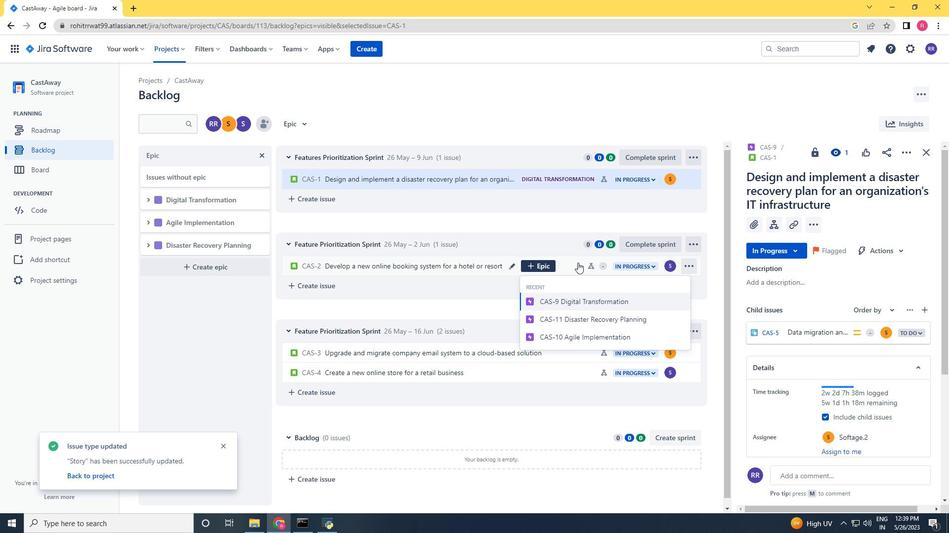
Action: Mouse pressed left at (586, 266)
Screenshot: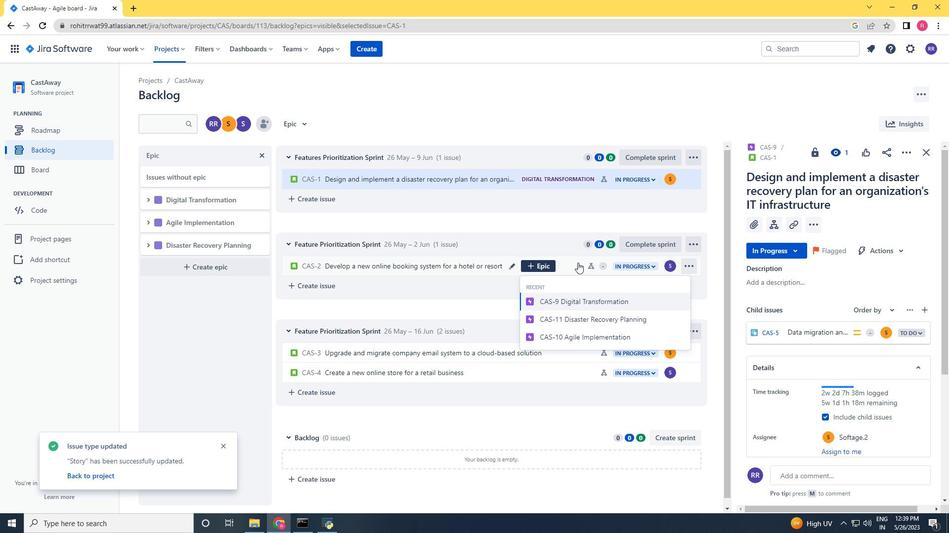 
Action: Mouse moved to (906, 152)
Screenshot: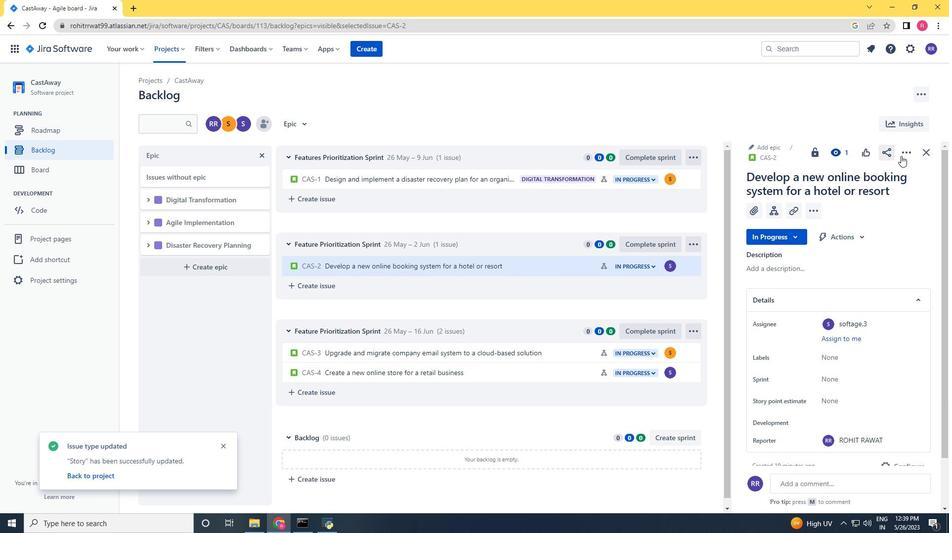 
Action: Mouse pressed left at (906, 152)
Screenshot: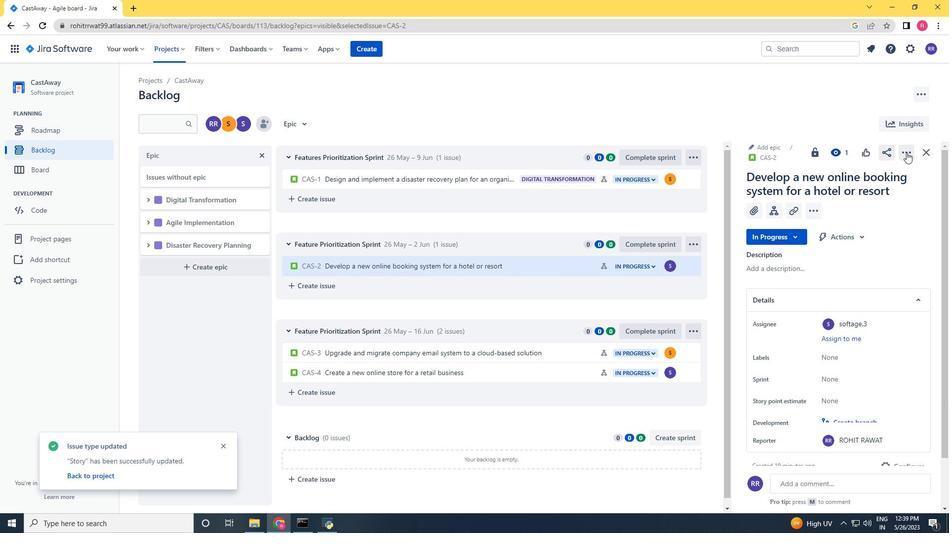 
Action: Mouse moved to (852, 182)
Screenshot: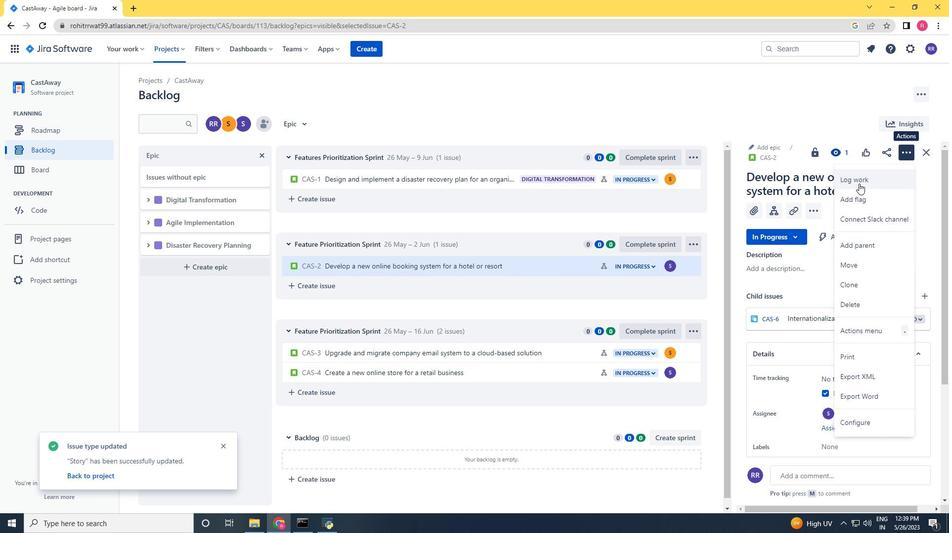 
Action: Mouse pressed left at (852, 182)
Screenshot: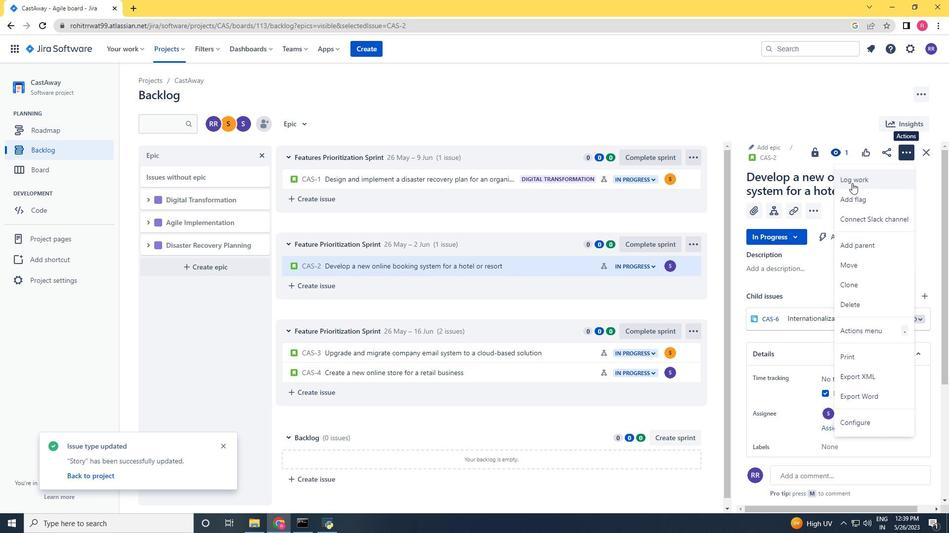 
Action: Key pressed 1w<Key.space>5d<Key.space>1h<Key.space>47m<Key.tab>6w<Key.space>4d<Key.space>22h<Key.space>58m
Screenshot: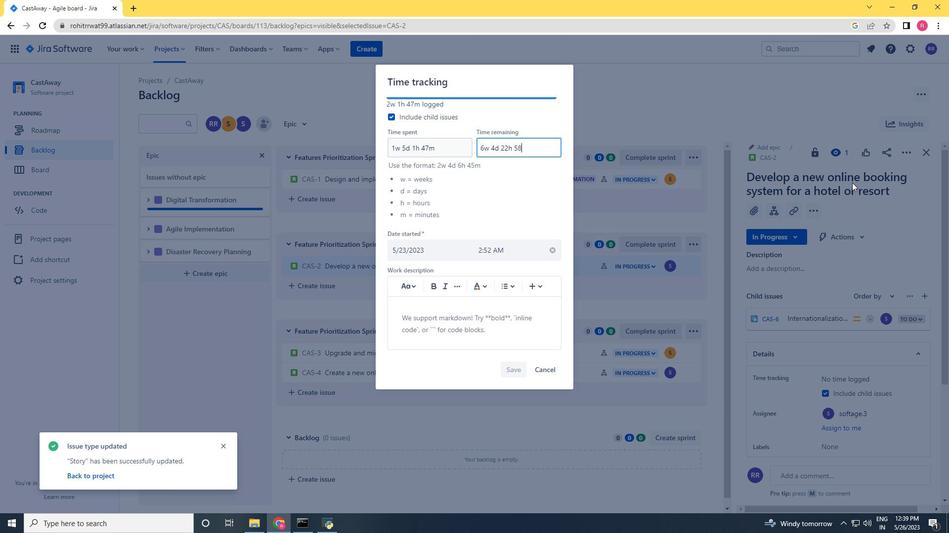 
Action: Mouse moved to (521, 372)
Screenshot: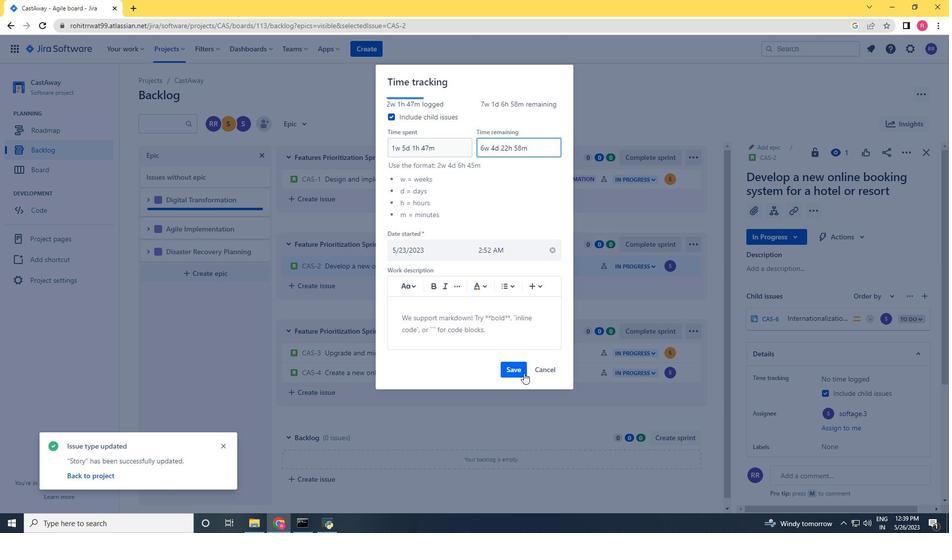 
Action: Mouse pressed left at (521, 372)
Screenshot: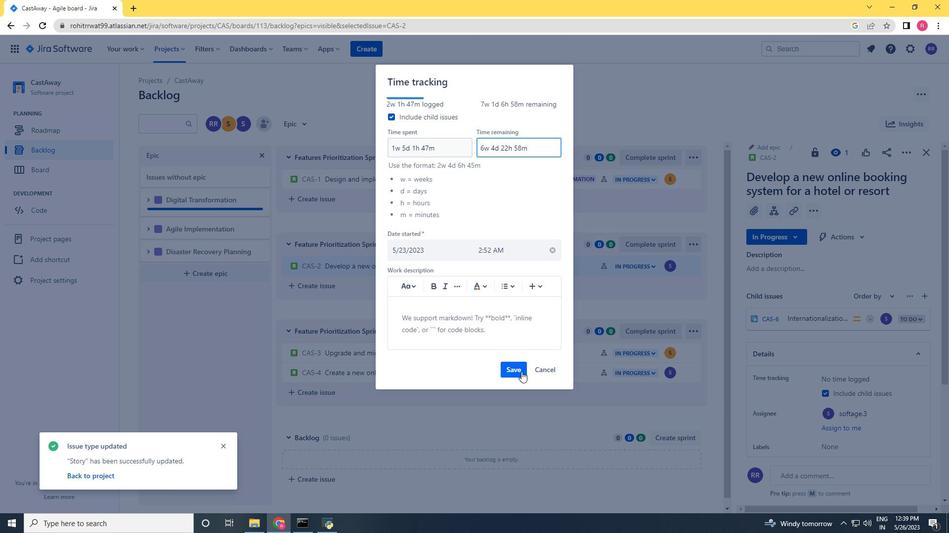
Action: Mouse moved to (900, 153)
Screenshot: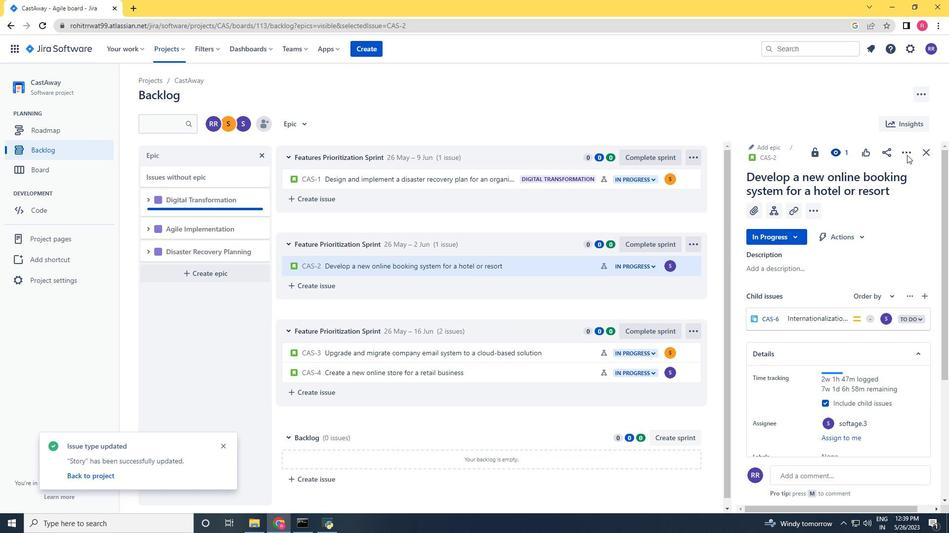 
Action: Mouse pressed left at (900, 153)
Screenshot: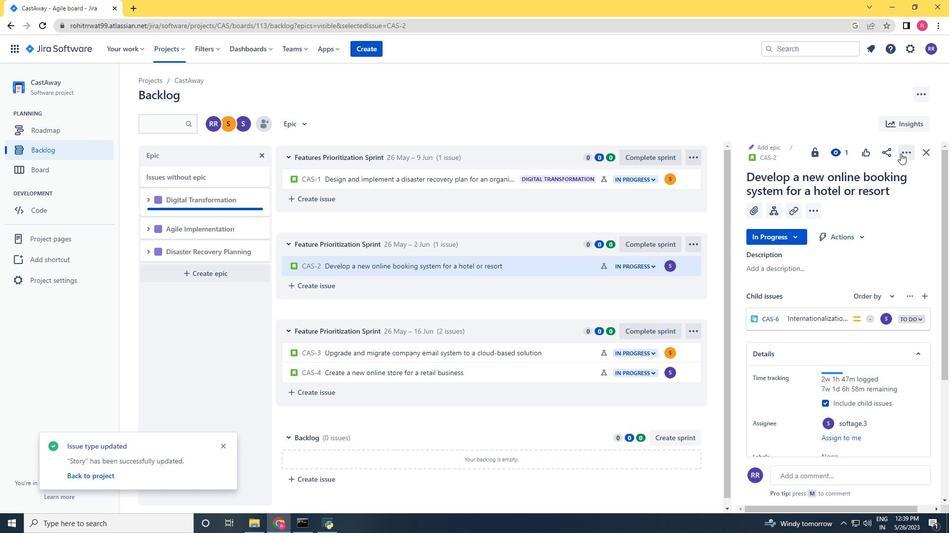 
Action: Mouse moved to (860, 283)
Screenshot: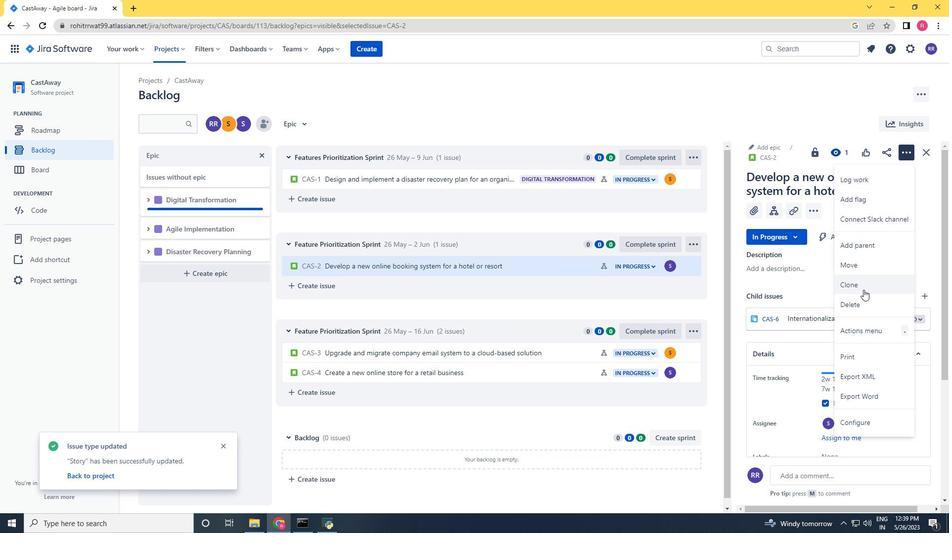 
Action: Mouse pressed left at (860, 283)
Screenshot: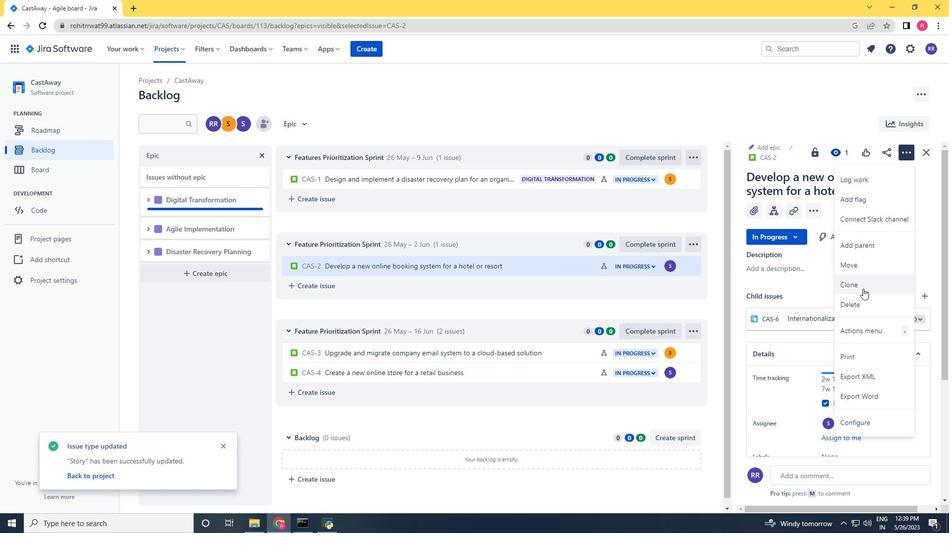 
Action: Mouse moved to (544, 213)
Screenshot: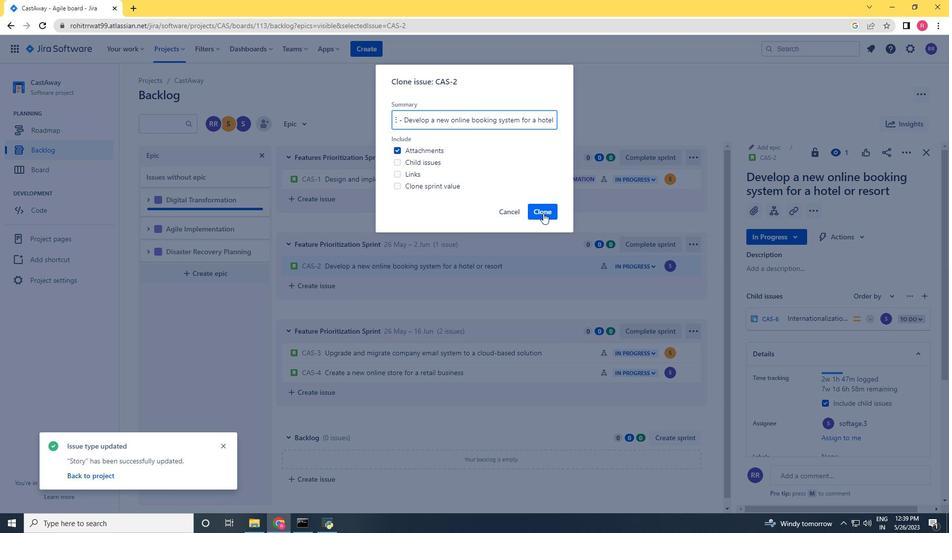 
Action: Mouse pressed left at (544, 213)
Screenshot: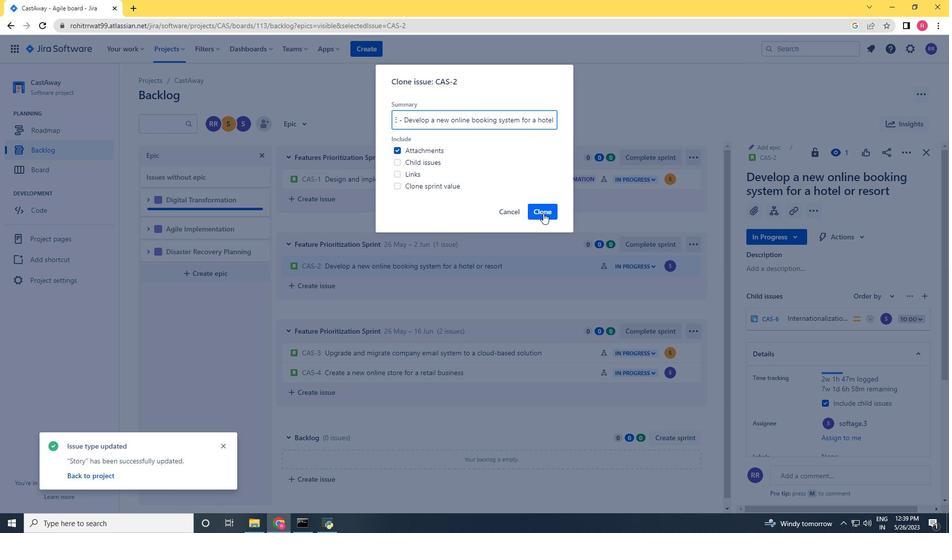 
Action: Mouse moved to (537, 264)
Screenshot: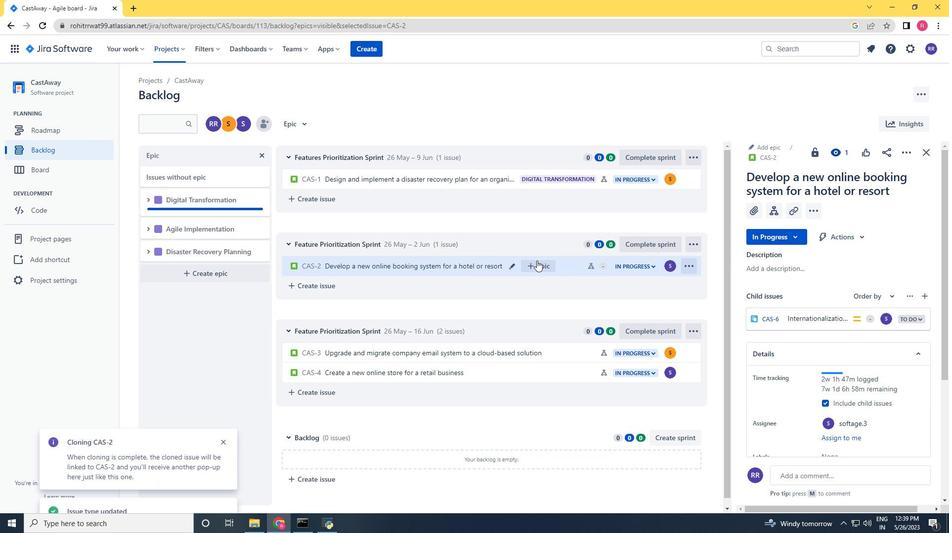 
Action: Mouse pressed left at (537, 264)
Screenshot: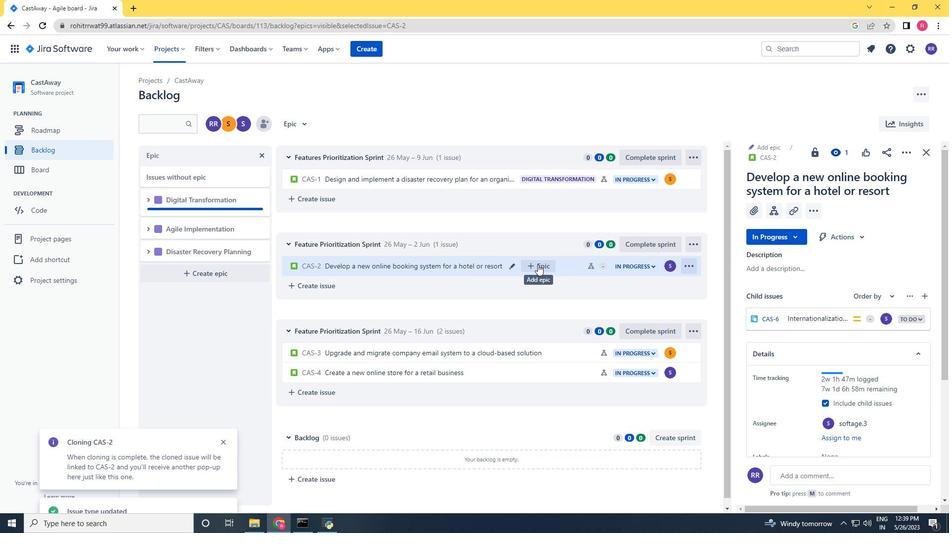 
Action: Mouse moved to (572, 339)
Screenshot: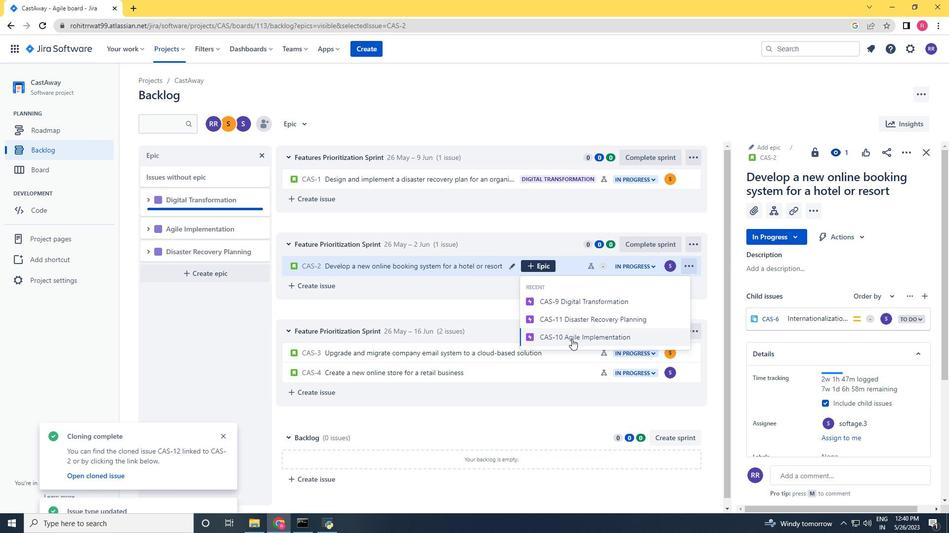 
Action: Mouse pressed left at (572, 339)
Screenshot: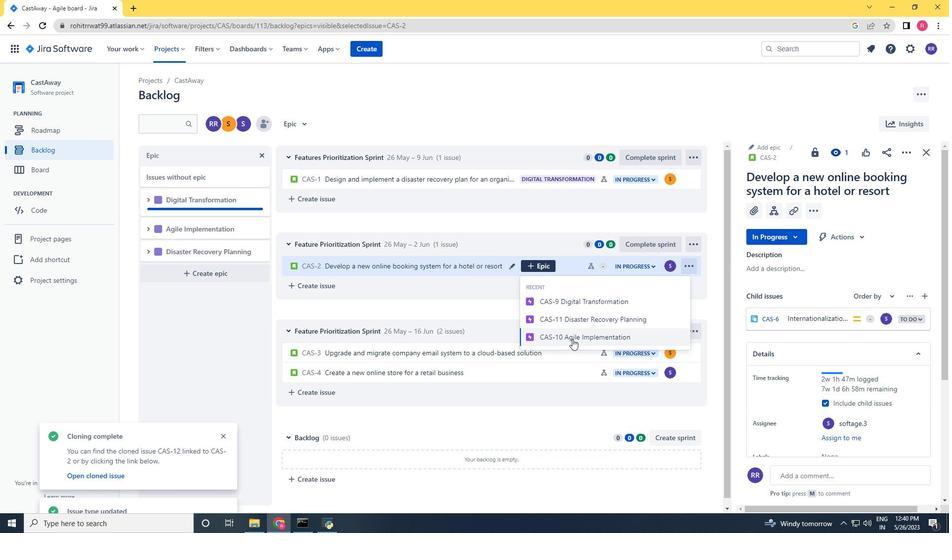 
Action: Mouse moved to (451, 317)
Screenshot: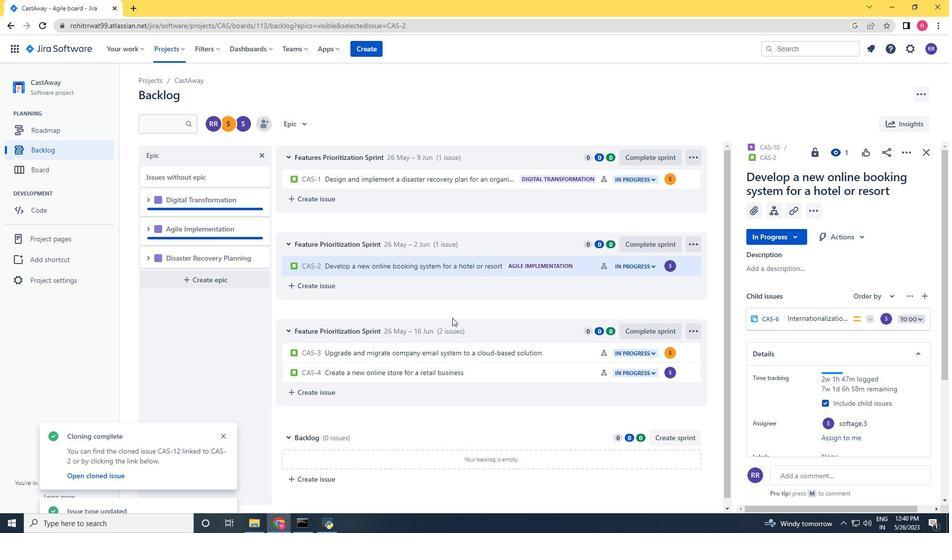 
